 Task: Font style For heading Use Liberation Sans with dark cornflower blue 2 colour & Underline. font size for heading '12 Pt. 'Change the font style of data to Arial Blackand font size to  9 Pt. Change the alignment of both headline & data to  Align right. In the sheet  analysisSalesByMonth_2022
Action: Mouse moved to (94, 148)
Screenshot: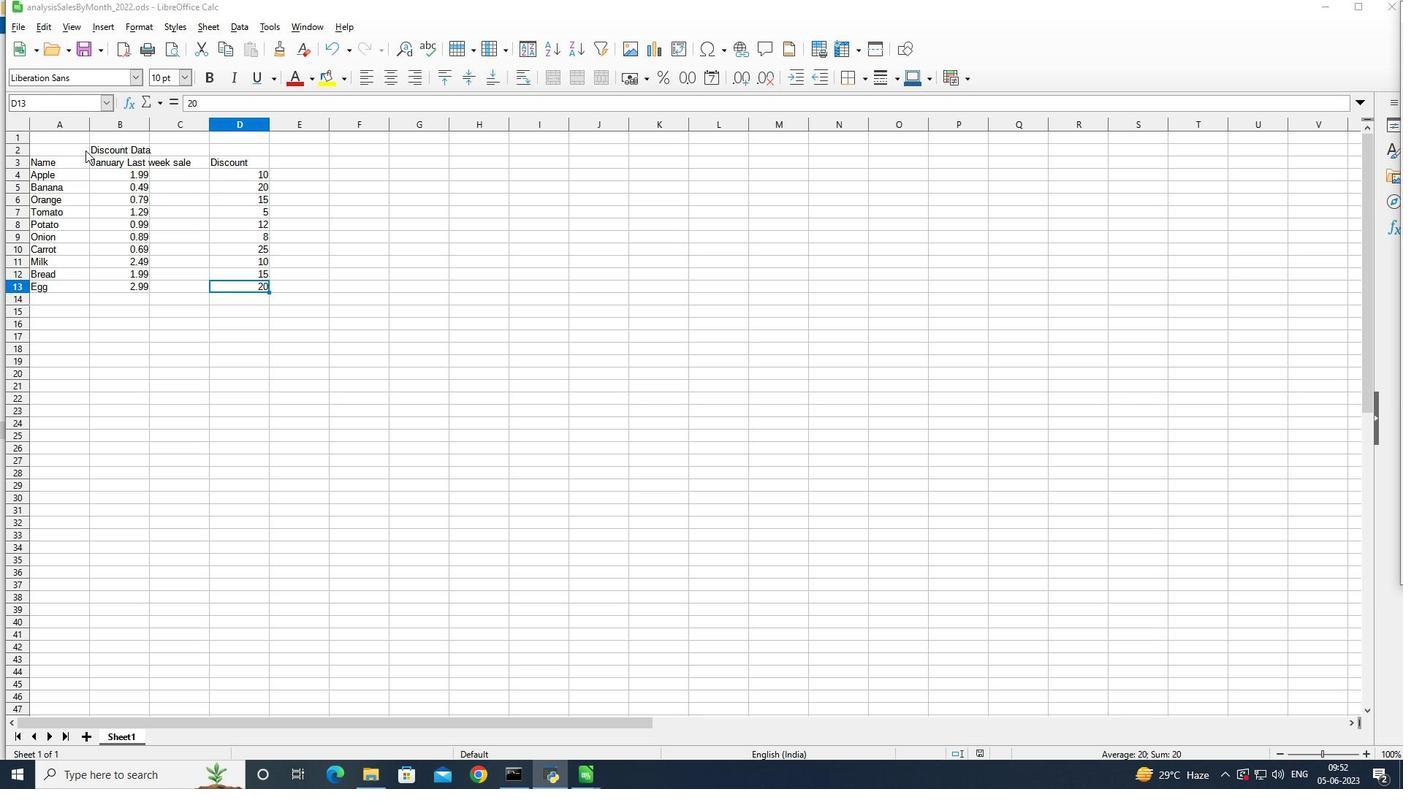 
Action: Mouse pressed left at (94, 148)
Screenshot: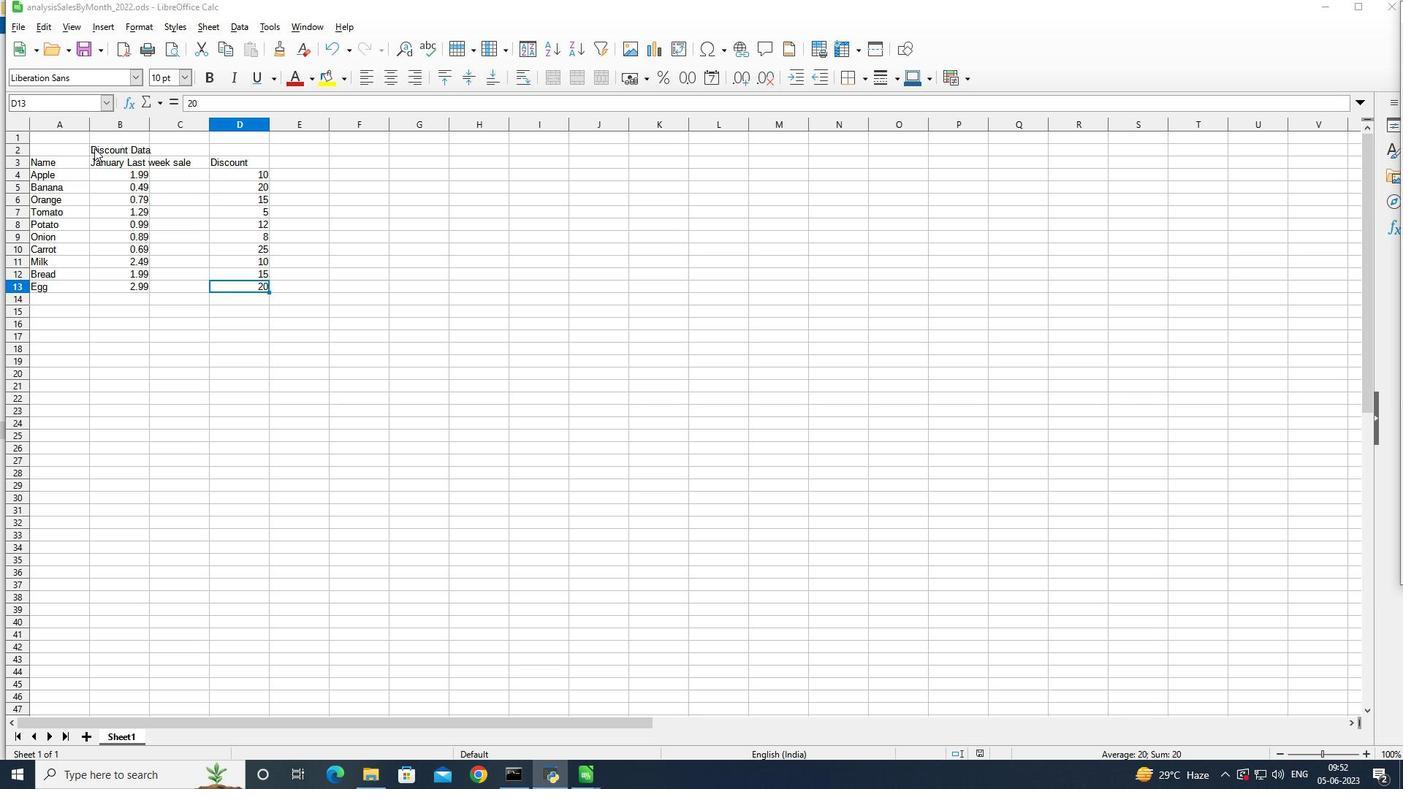 
Action: Mouse pressed left at (94, 148)
Screenshot: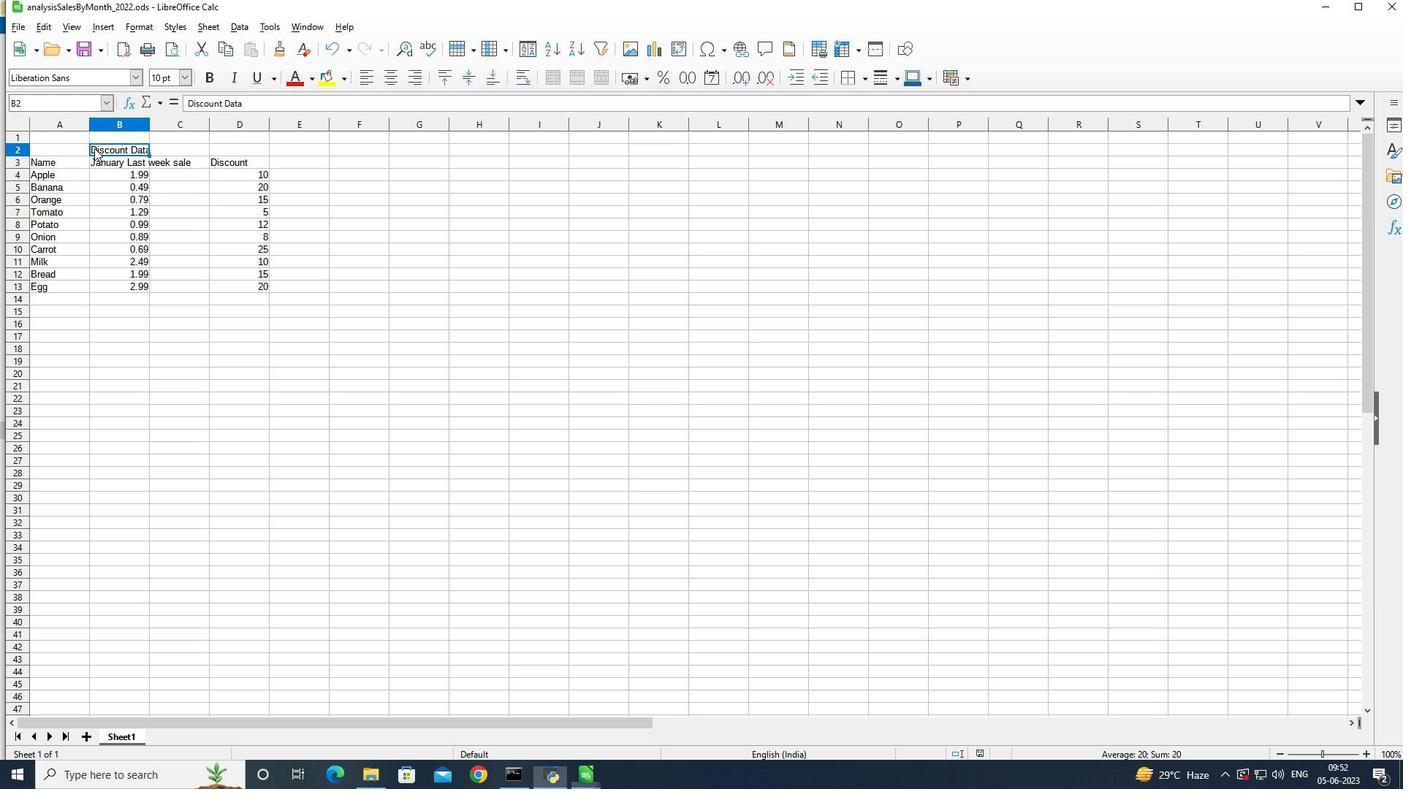
Action: Mouse pressed left at (94, 148)
Screenshot: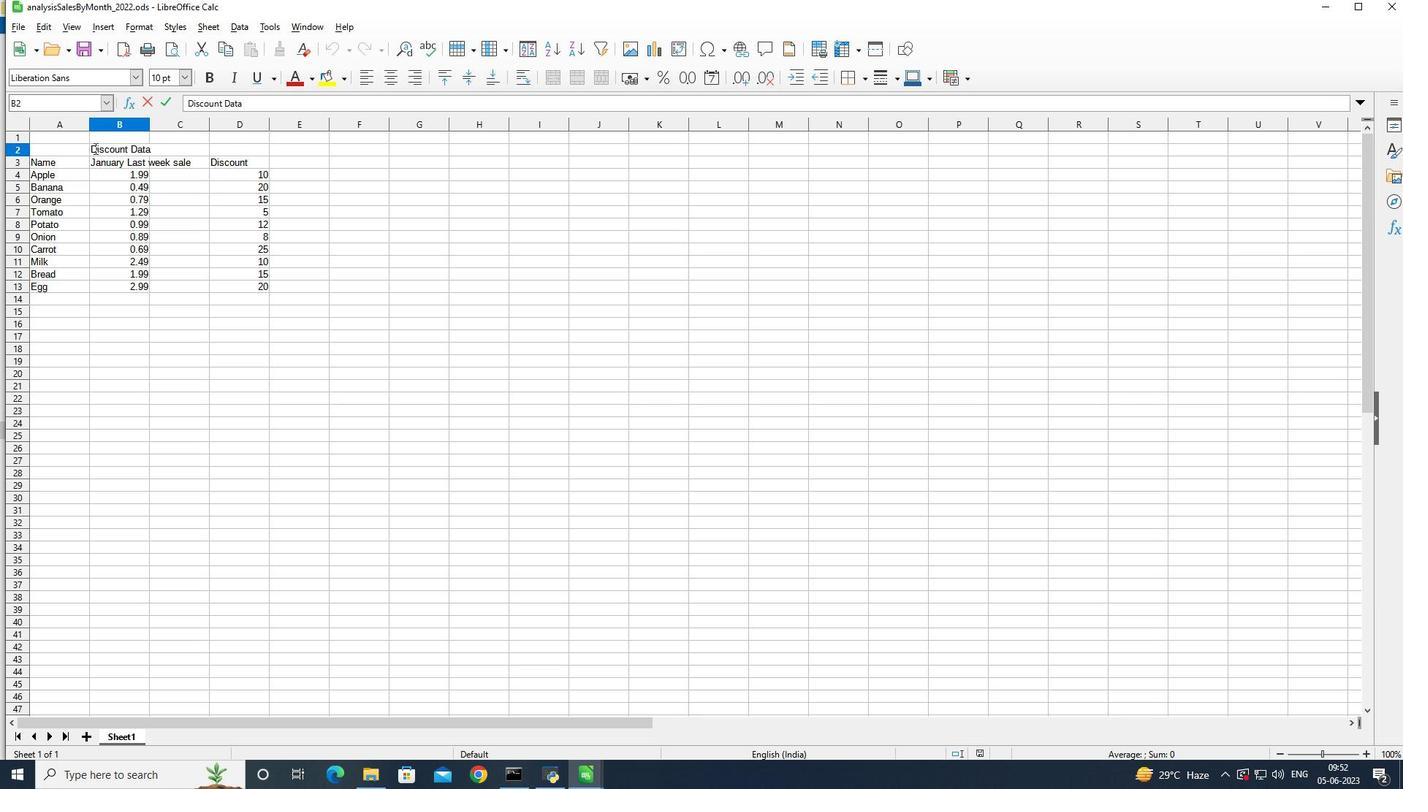 
Action: Mouse pressed left at (94, 148)
Screenshot: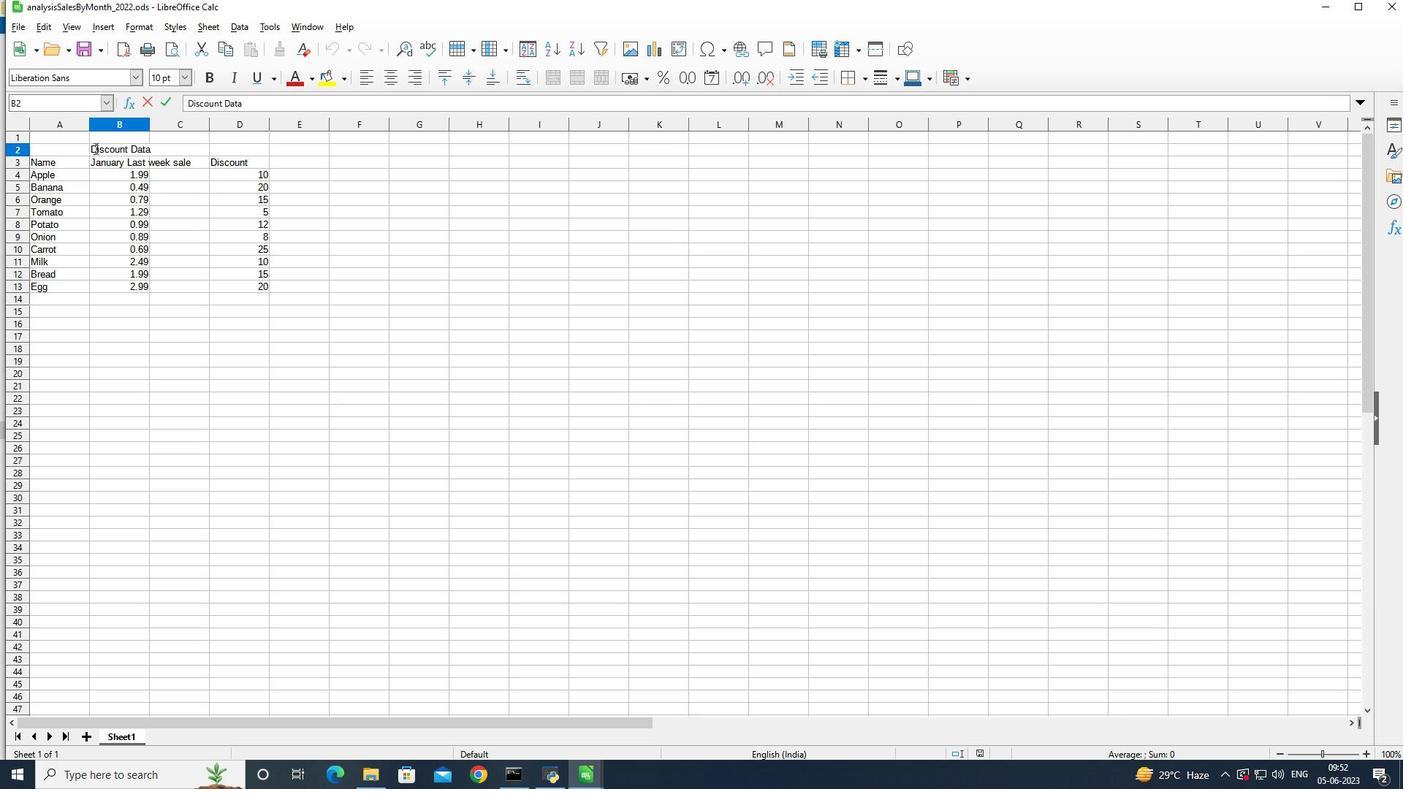 
Action: Mouse pressed left at (94, 148)
Screenshot: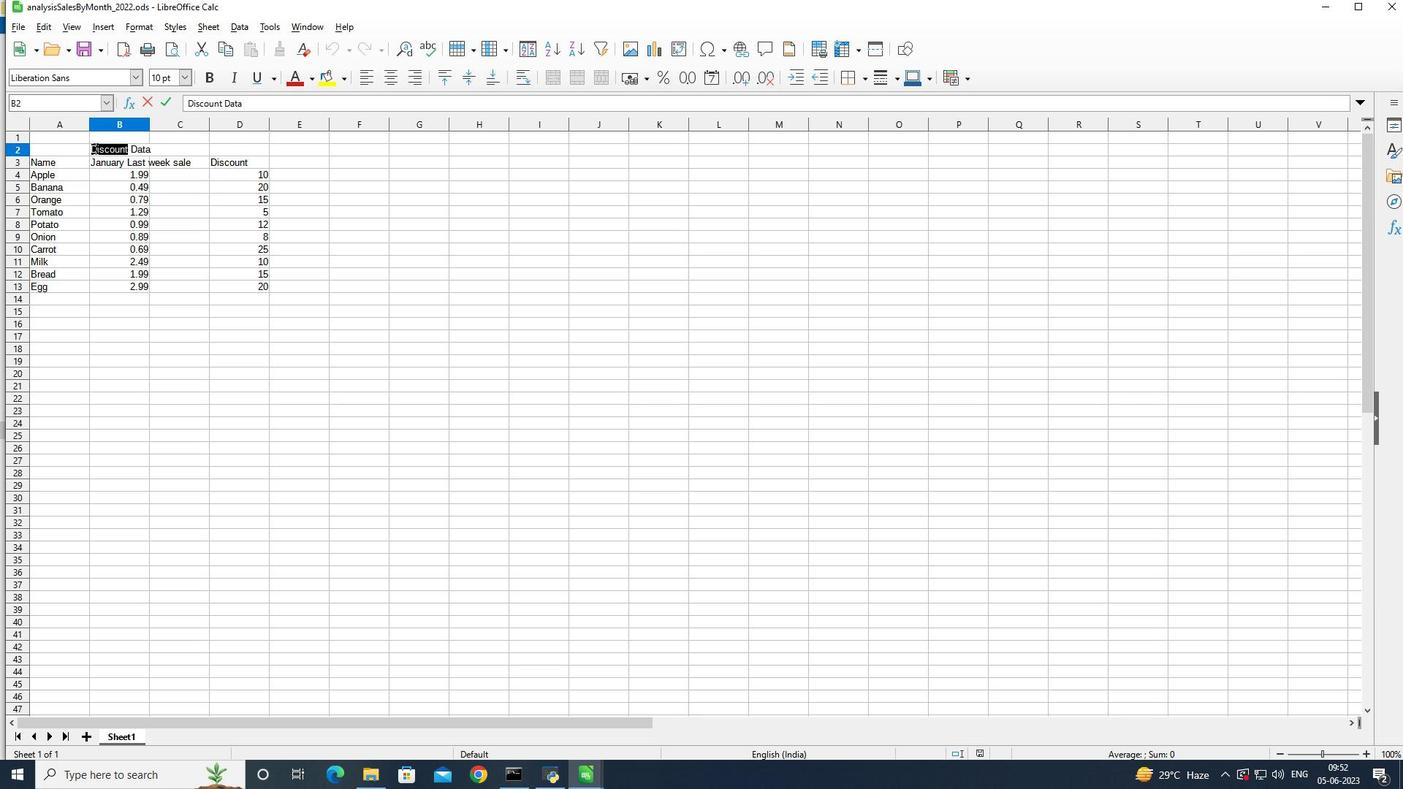 
Action: Mouse moved to (82, 80)
Screenshot: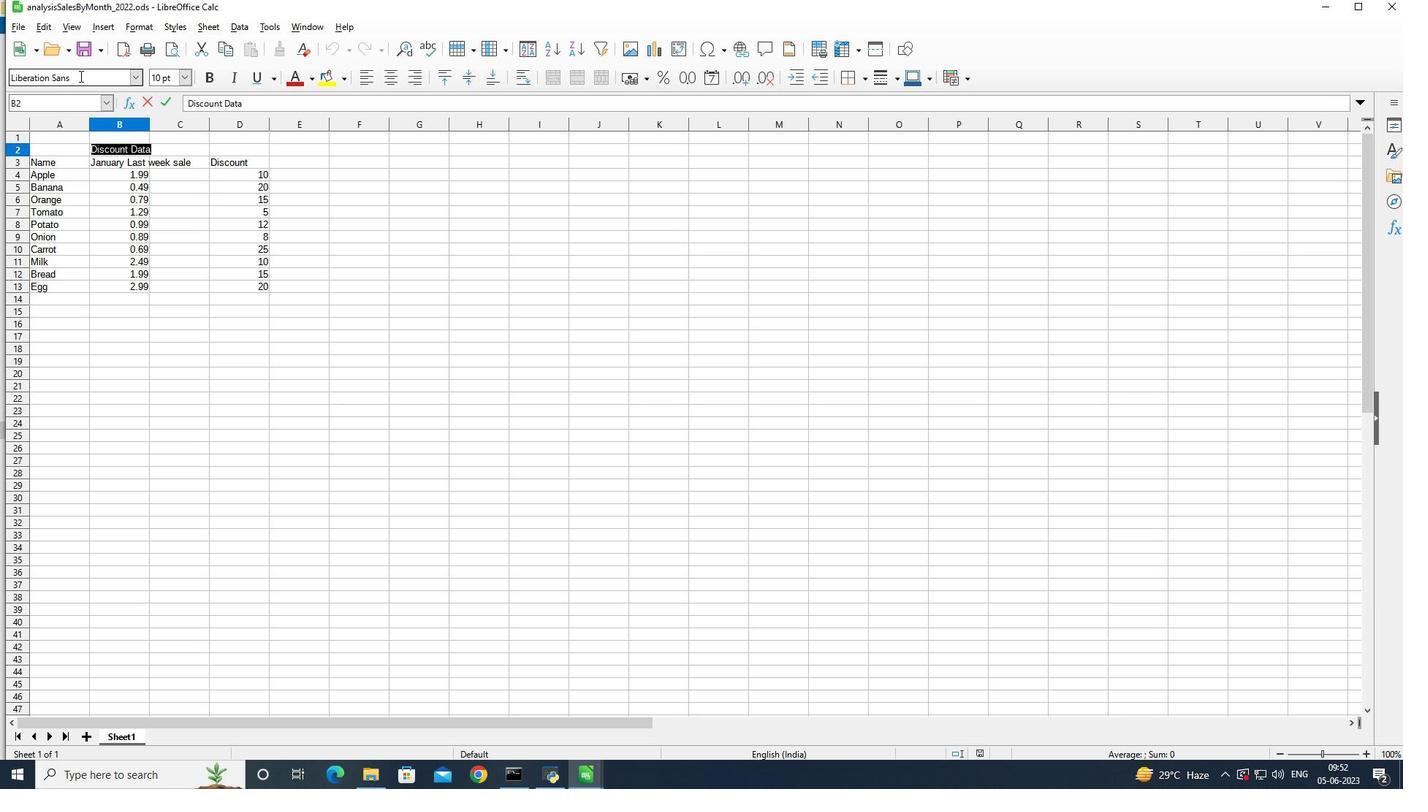
Action: Mouse pressed left at (82, 80)
Screenshot: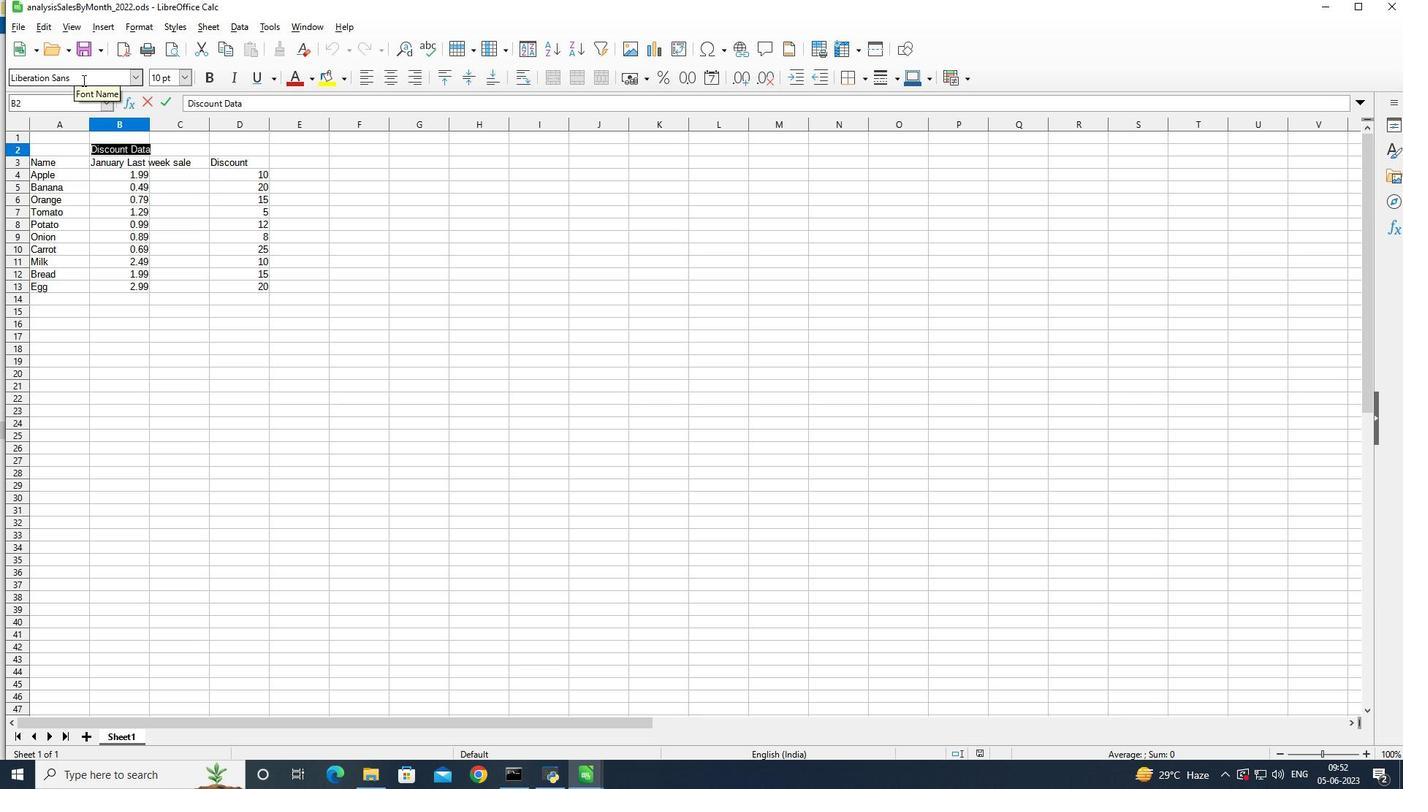 
Action: Key pressed <Key.enter>
Screenshot: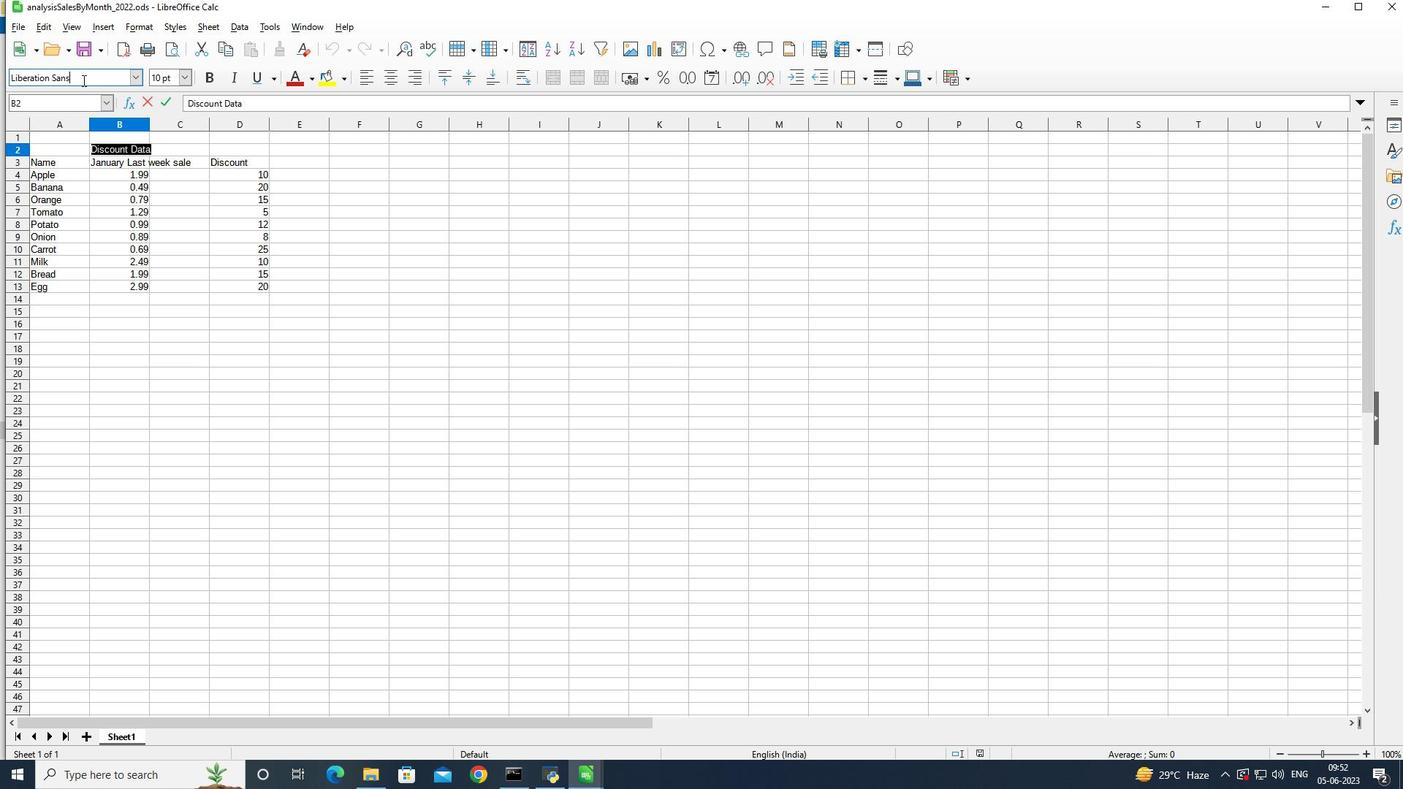 
Action: Mouse moved to (309, 74)
Screenshot: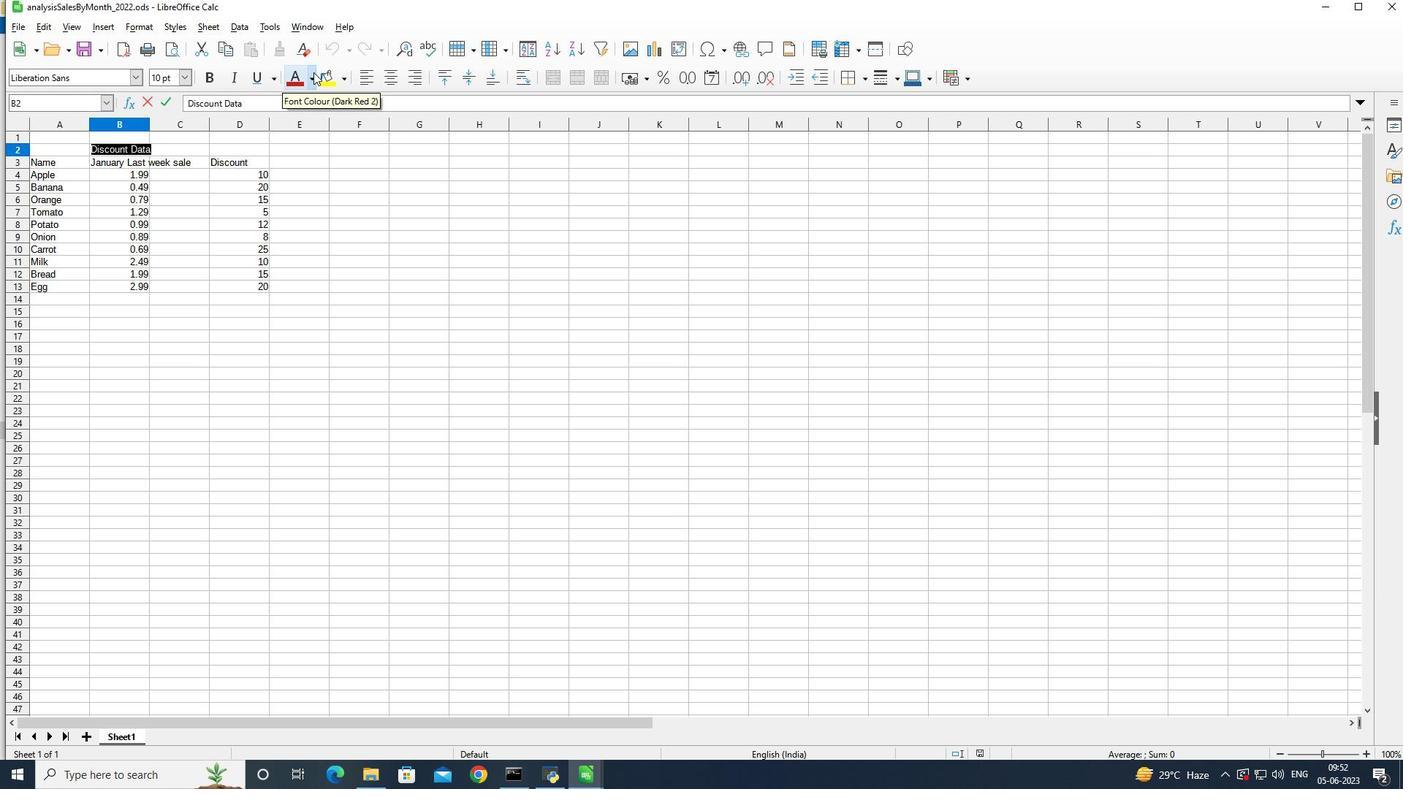 
Action: Mouse pressed left at (309, 74)
Screenshot: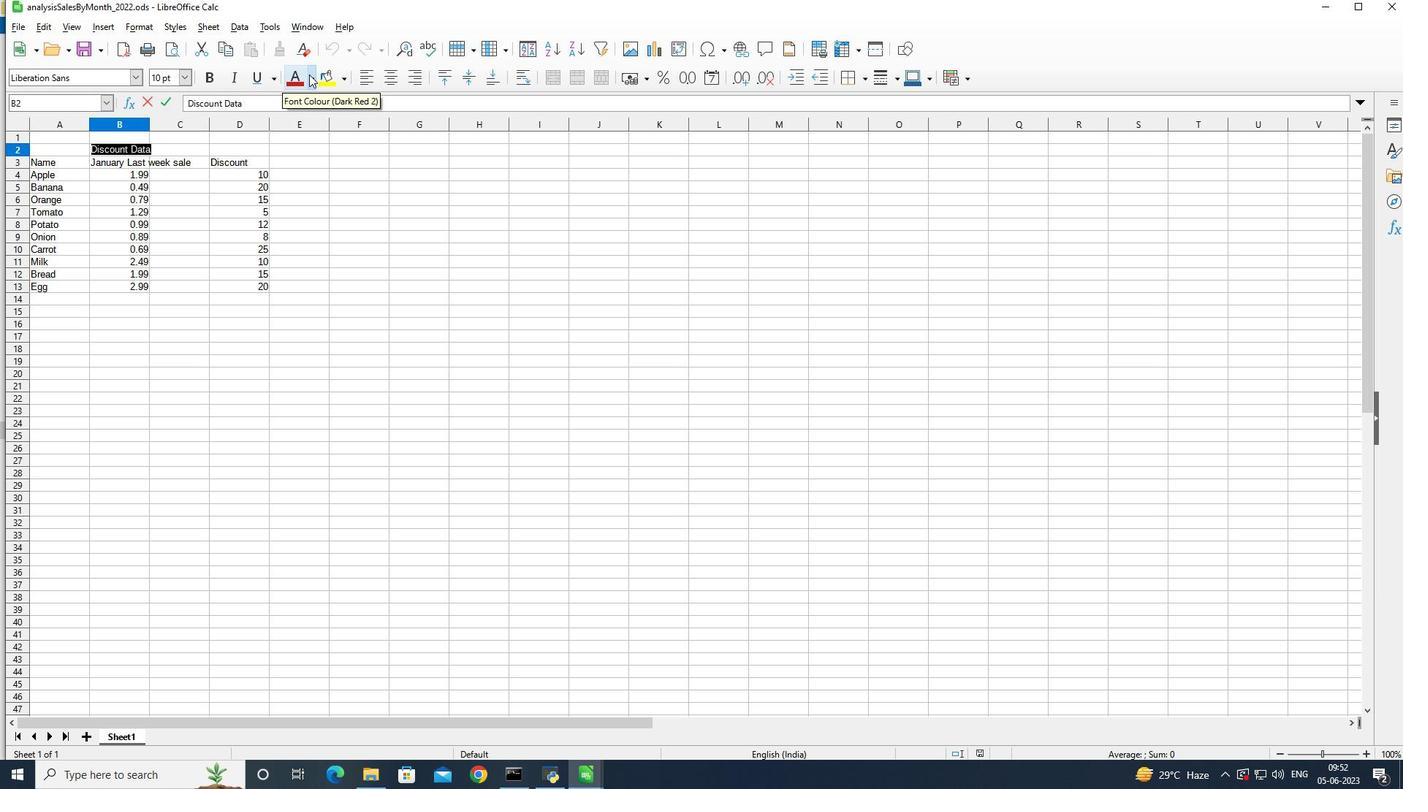 
Action: Mouse moved to (329, 353)
Screenshot: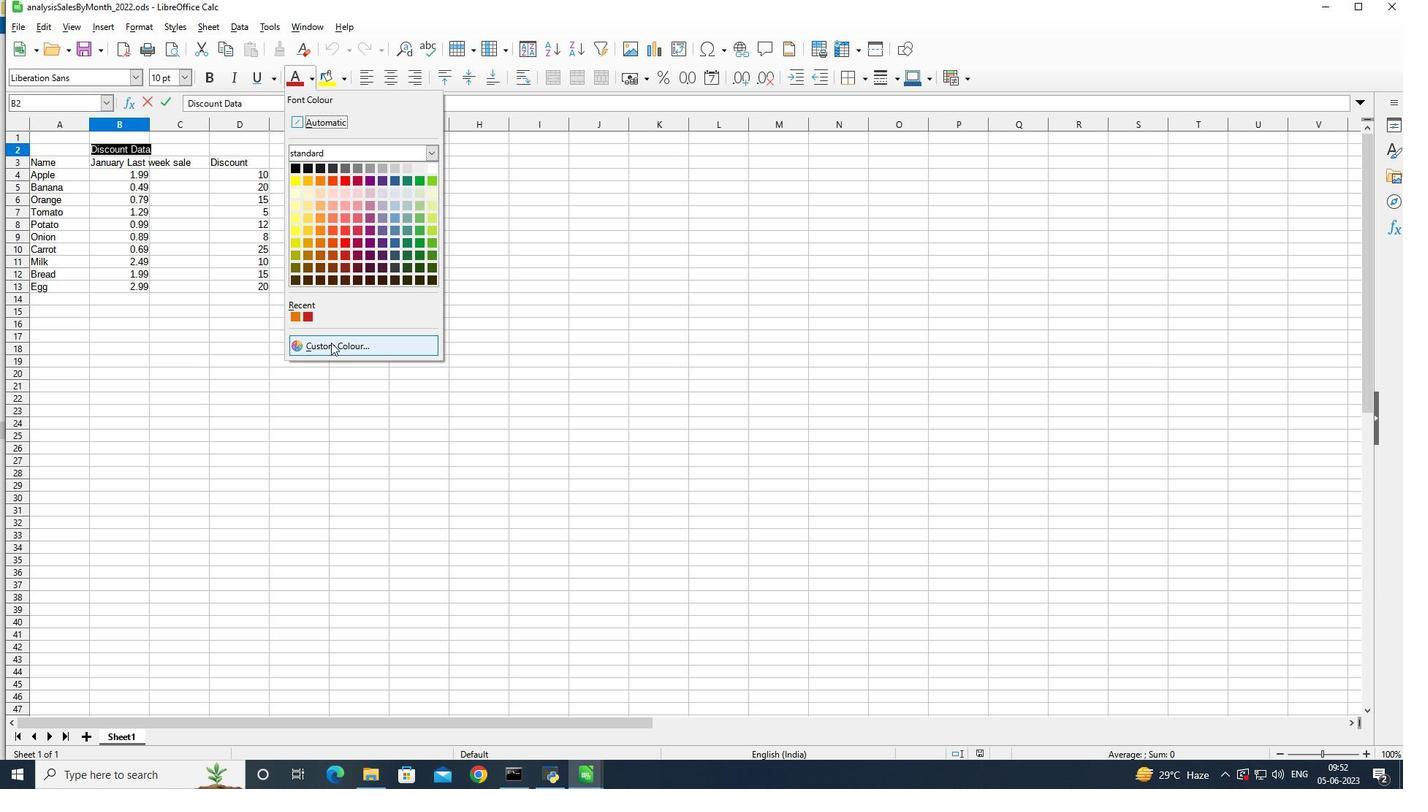 
Action: Mouse pressed left at (329, 353)
Screenshot: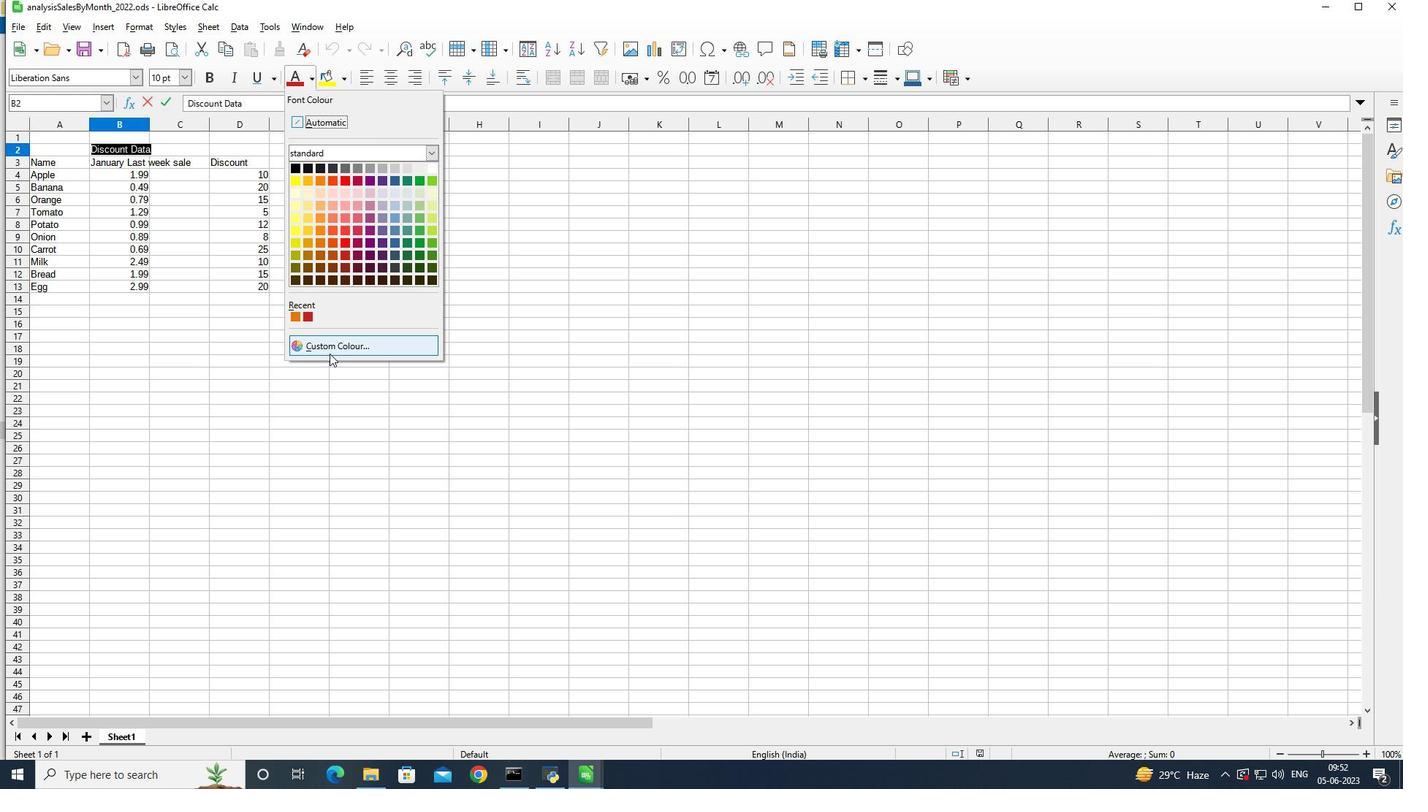 
Action: Mouse moved to (851, 324)
Screenshot: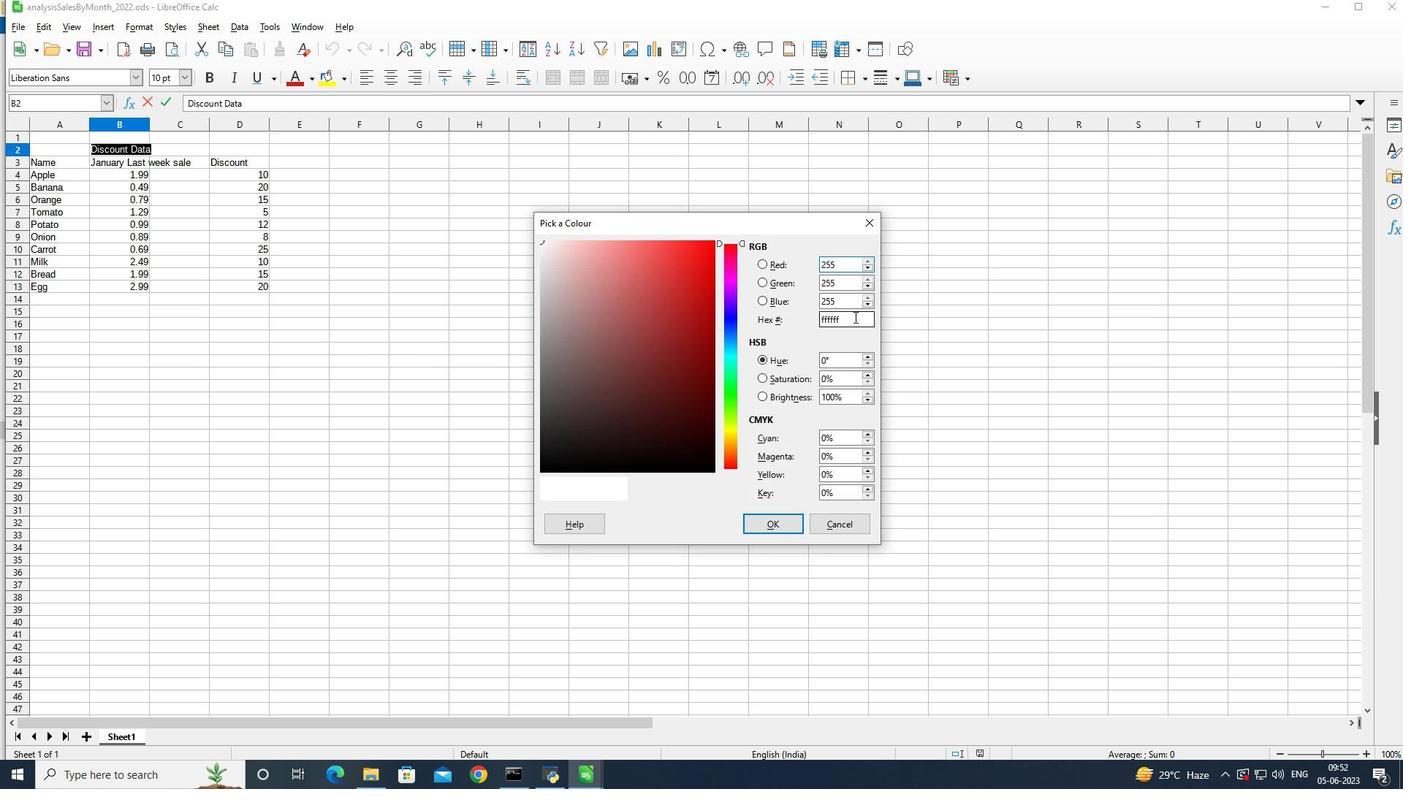 
Action: Mouse pressed left at (851, 324)
Screenshot: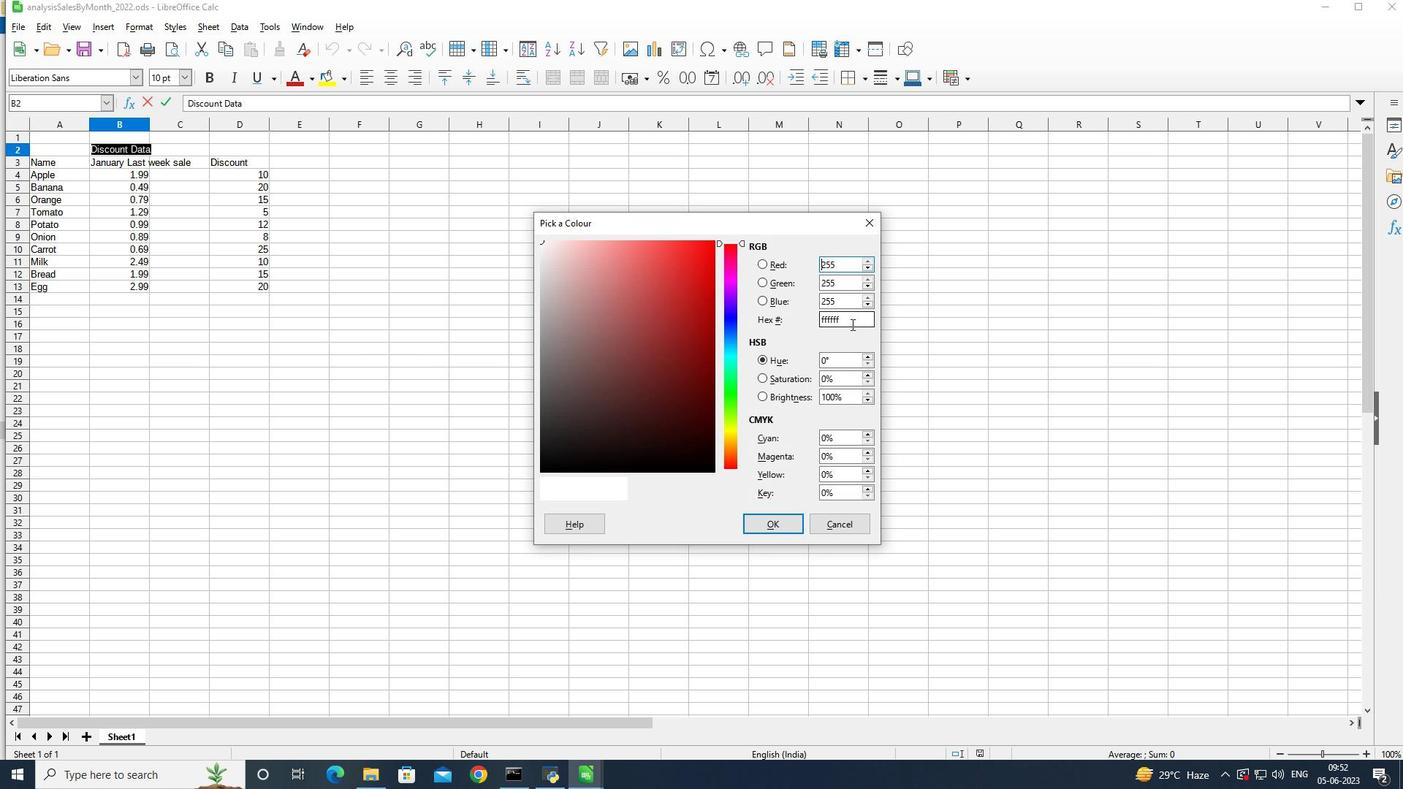 
Action: Key pressed <Key.backspace><Key.backspace><Key.backspace><Key.backspace><Key.backspace><Key.backspace><Key.backspace><Key.backspace><Key.backspace>
Screenshot: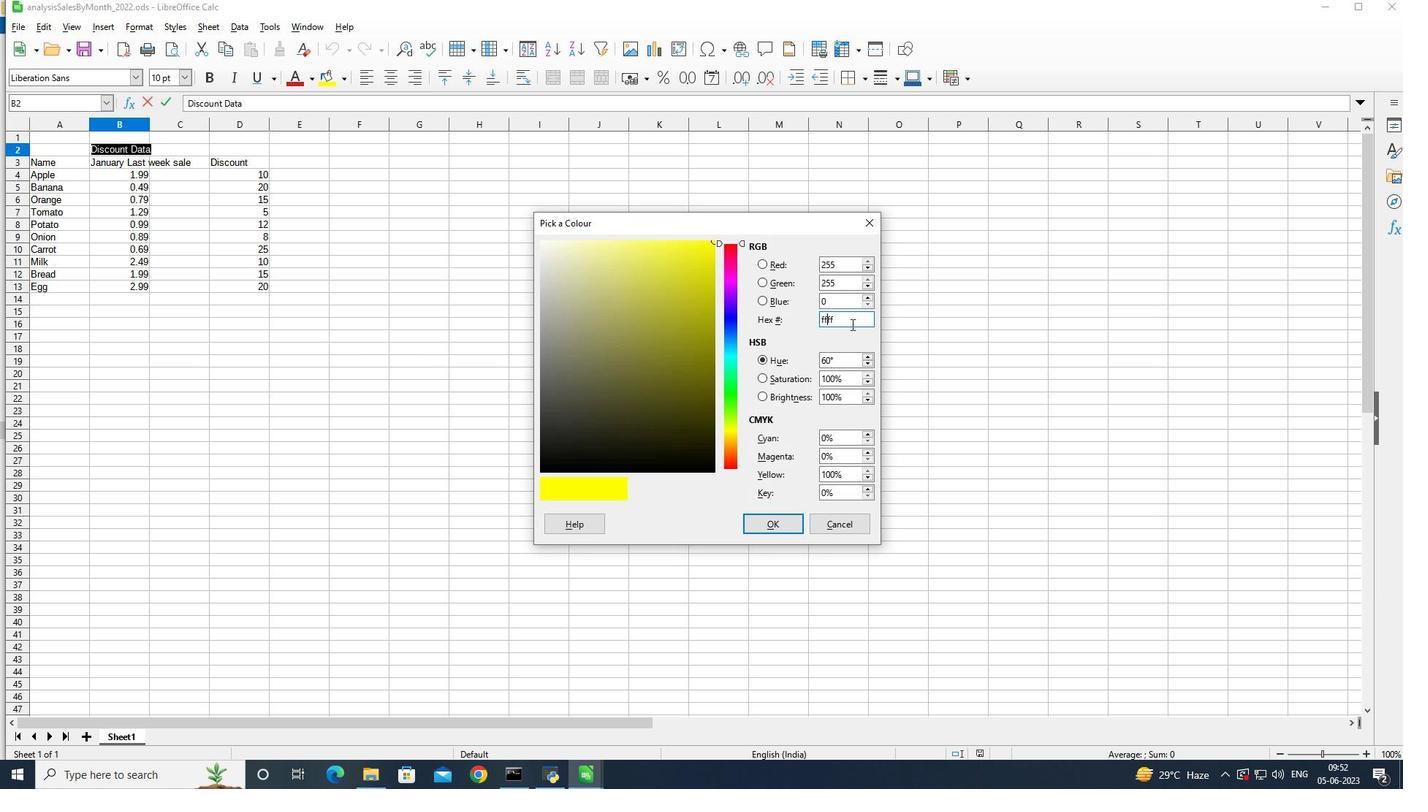 
Action: Mouse moved to (847, 324)
Screenshot: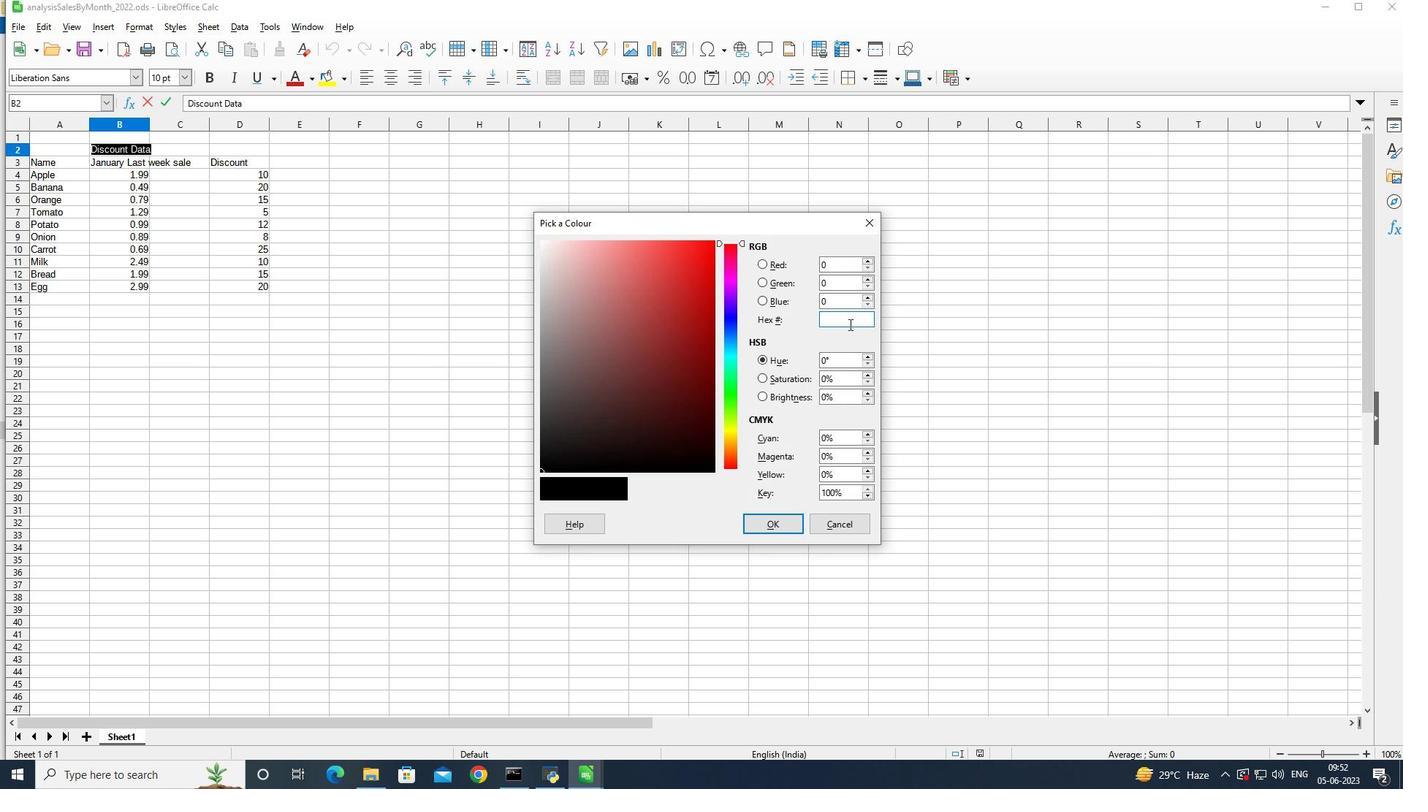 
Action: Key pressed a4c2f4
Screenshot: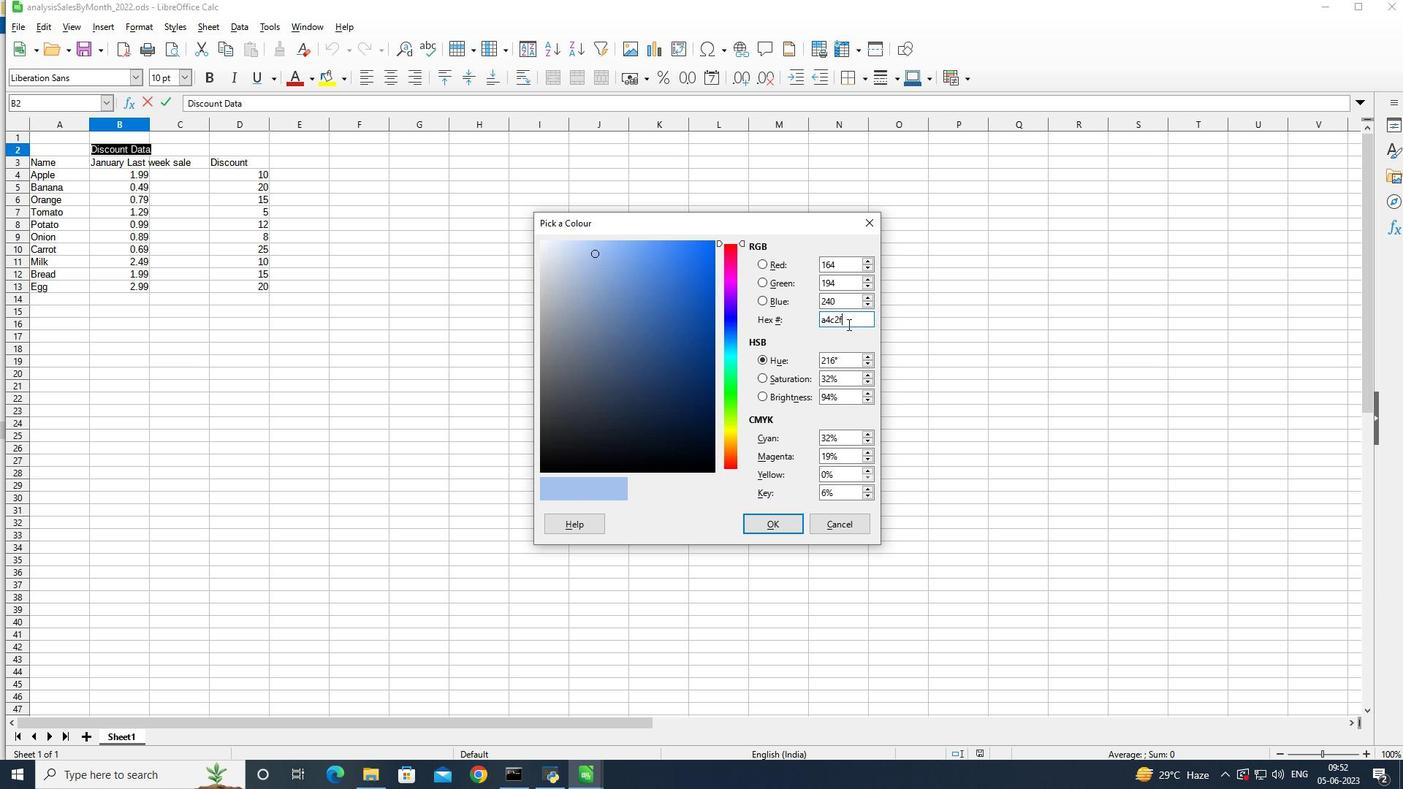 
Action: Mouse moved to (774, 525)
Screenshot: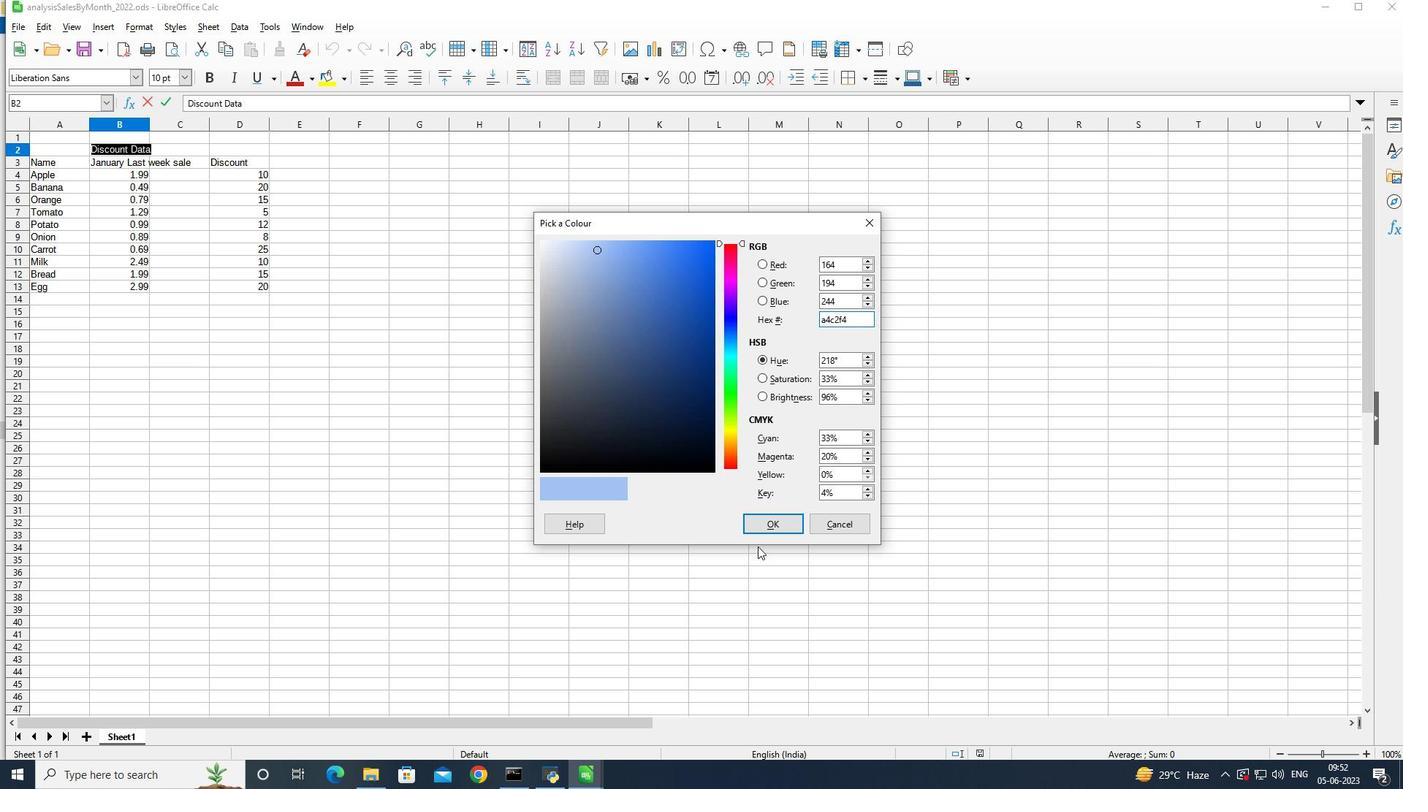 
Action: Mouse pressed left at (774, 525)
Screenshot: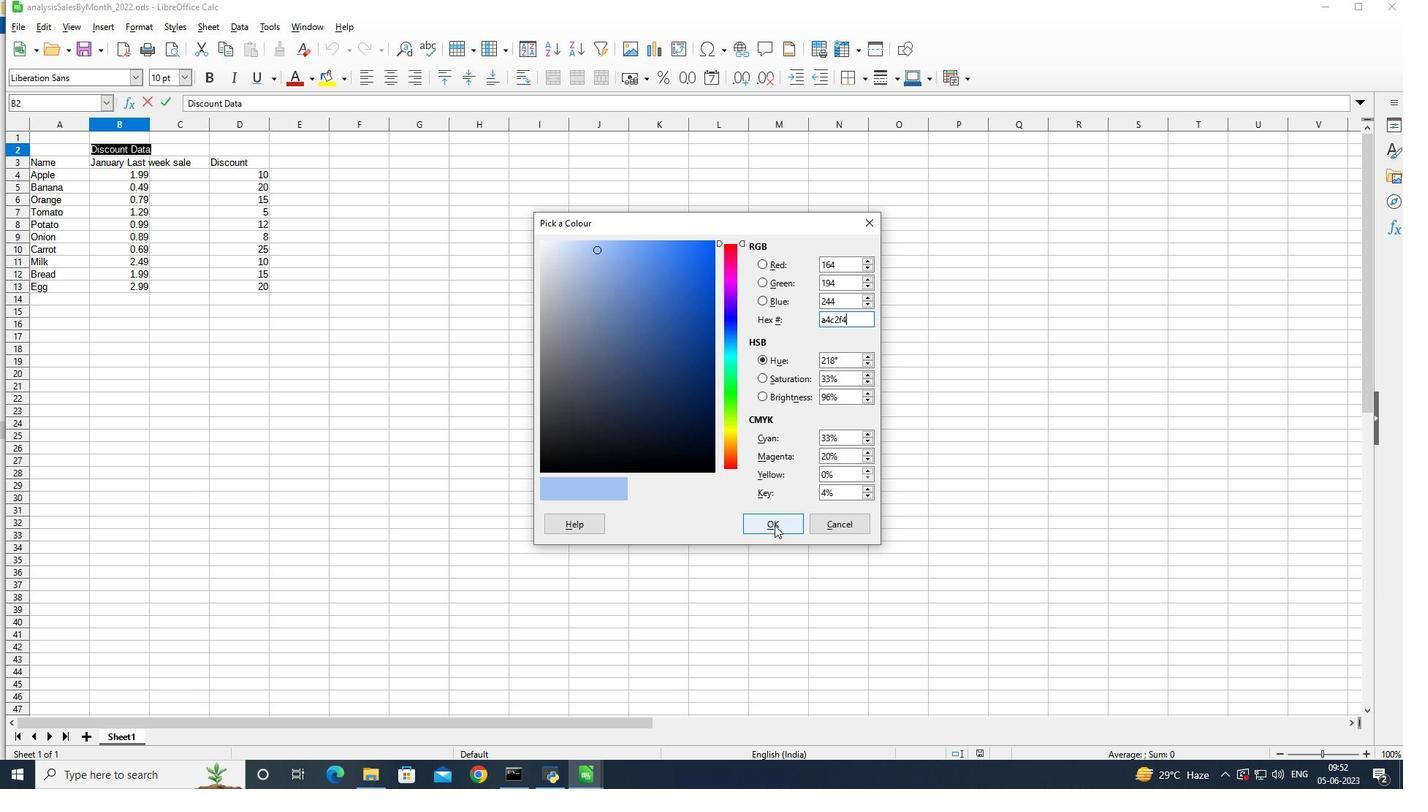 
Action: Mouse moved to (260, 78)
Screenshot: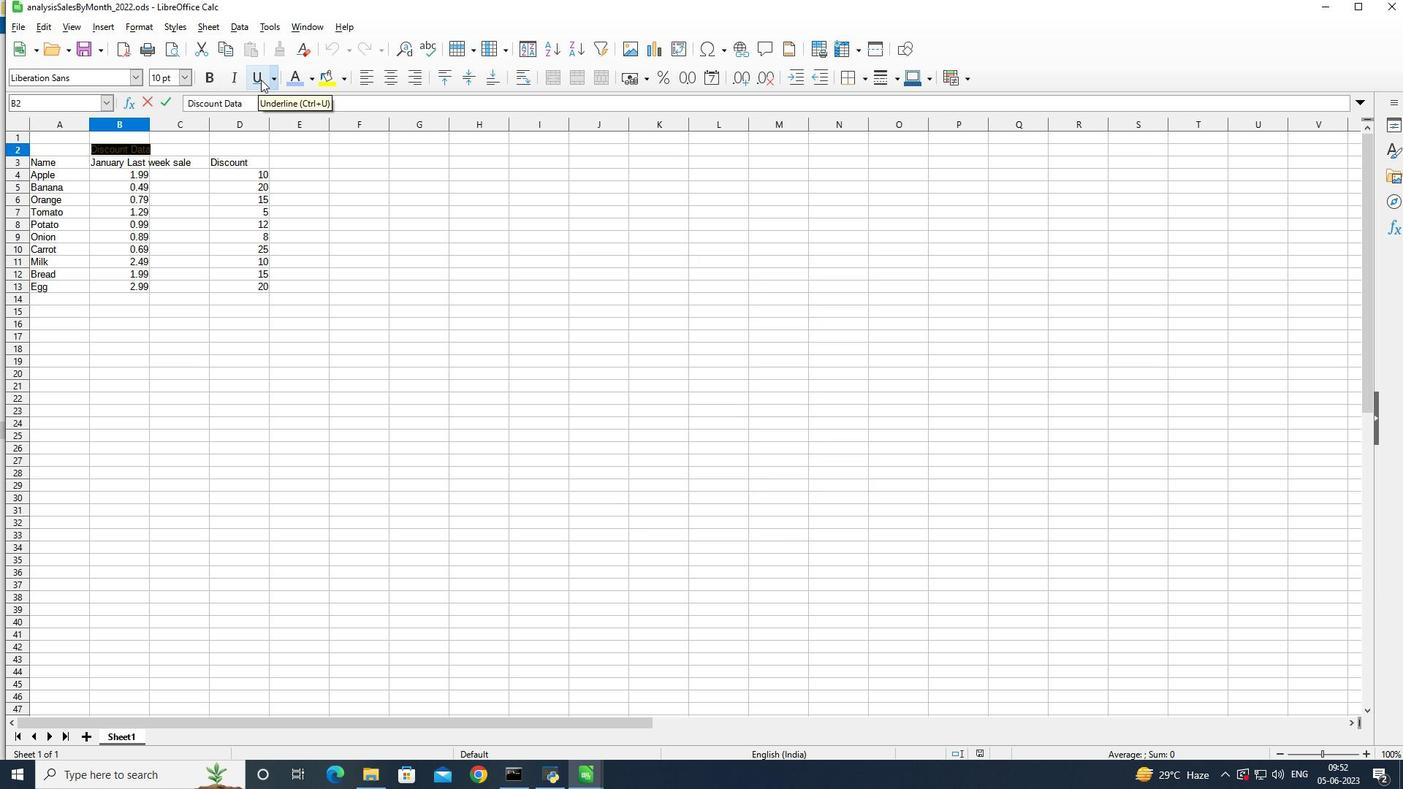 
Action: Mouse pressed left at (260, 78)
Screenshot: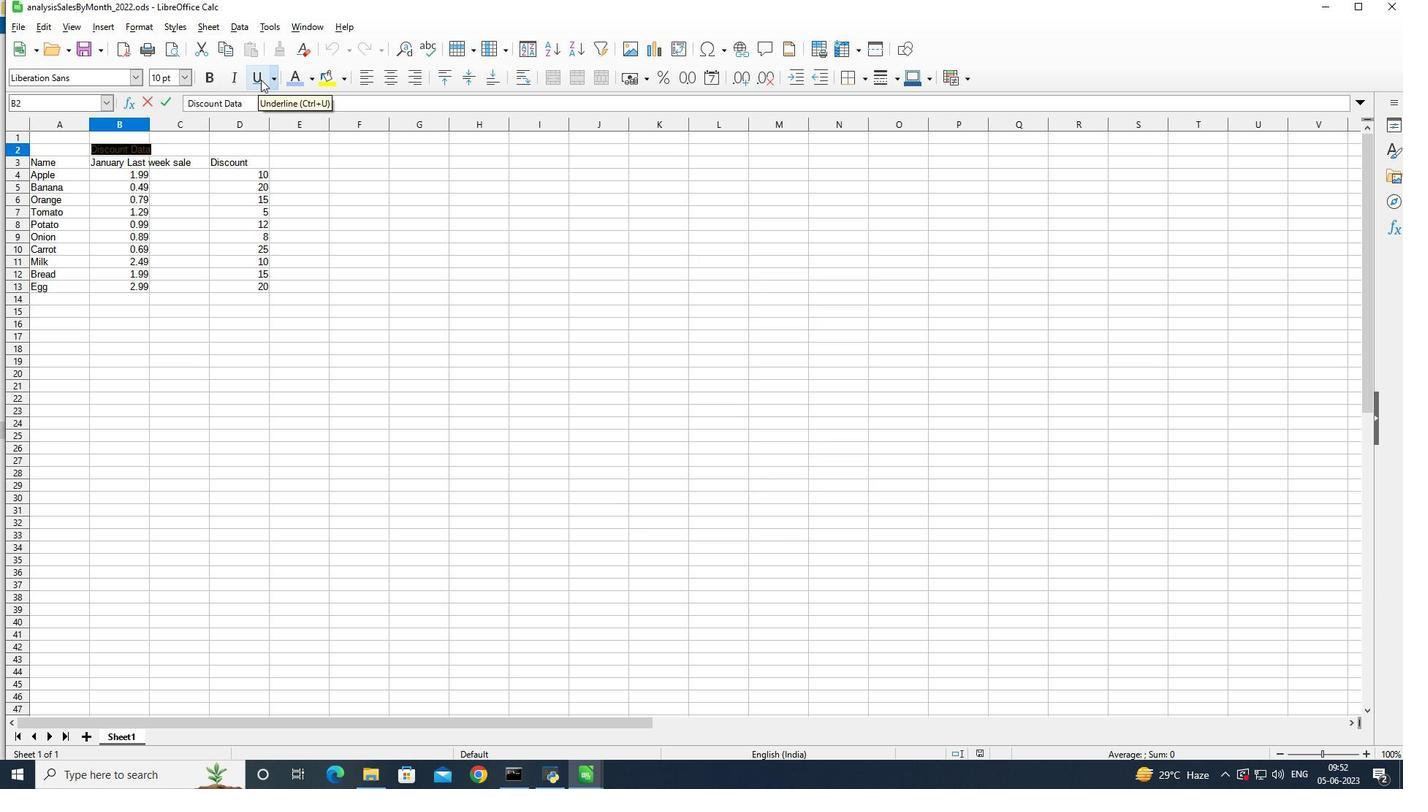 
Action: Mouse moved to (182, 77)
Screenshot: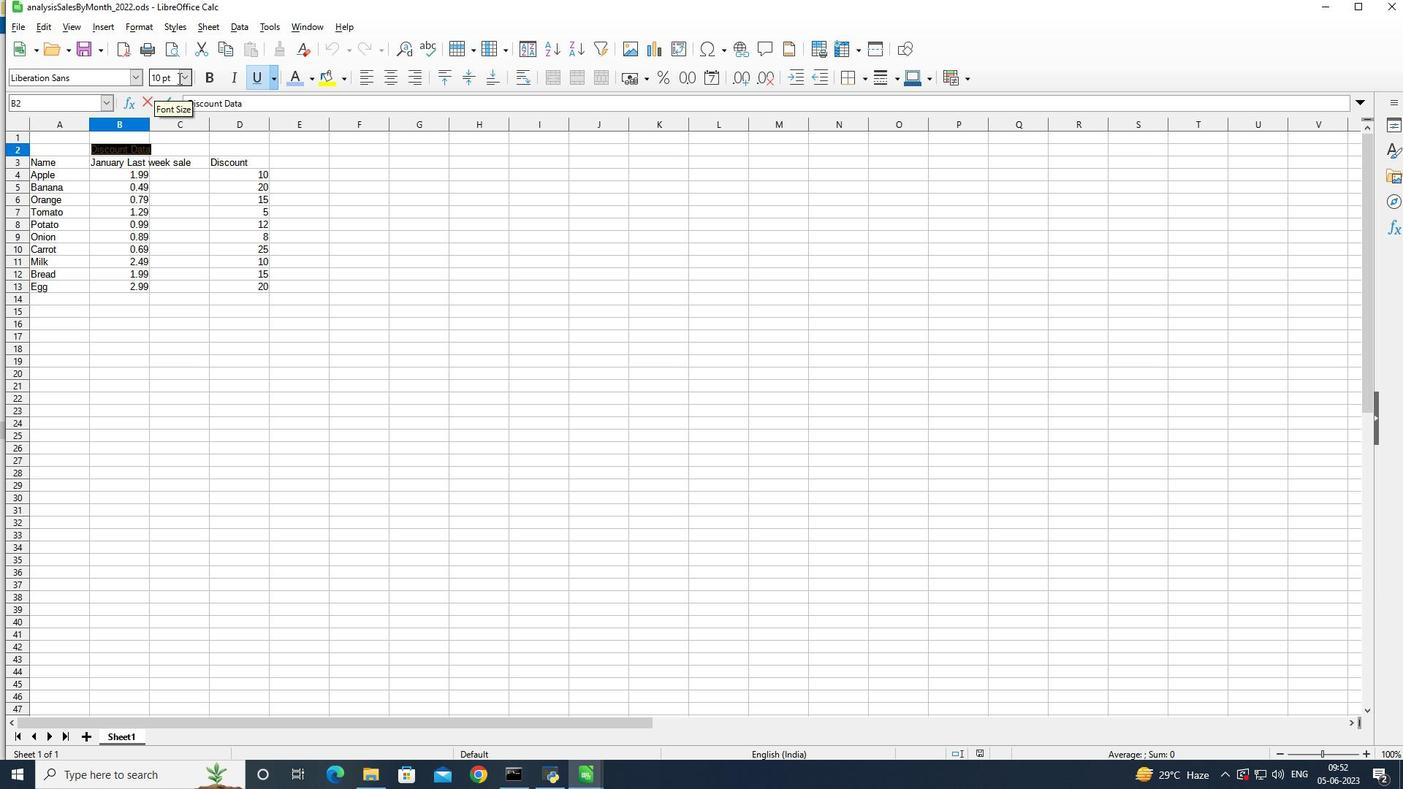 
Action: Mouse pressed left at (182, 77)
Screenshot: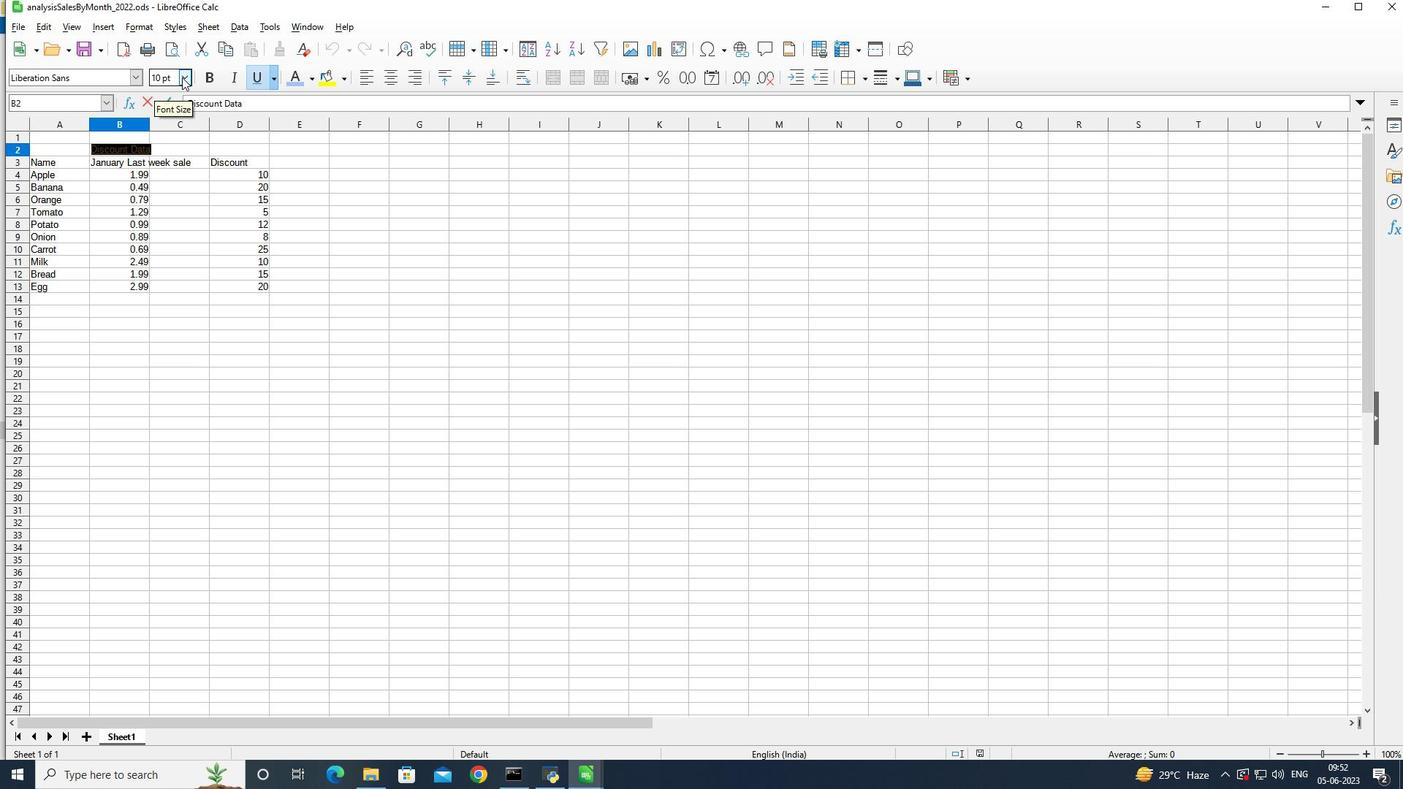 
Action: Mouse moved to (160, 179)
Screenshot: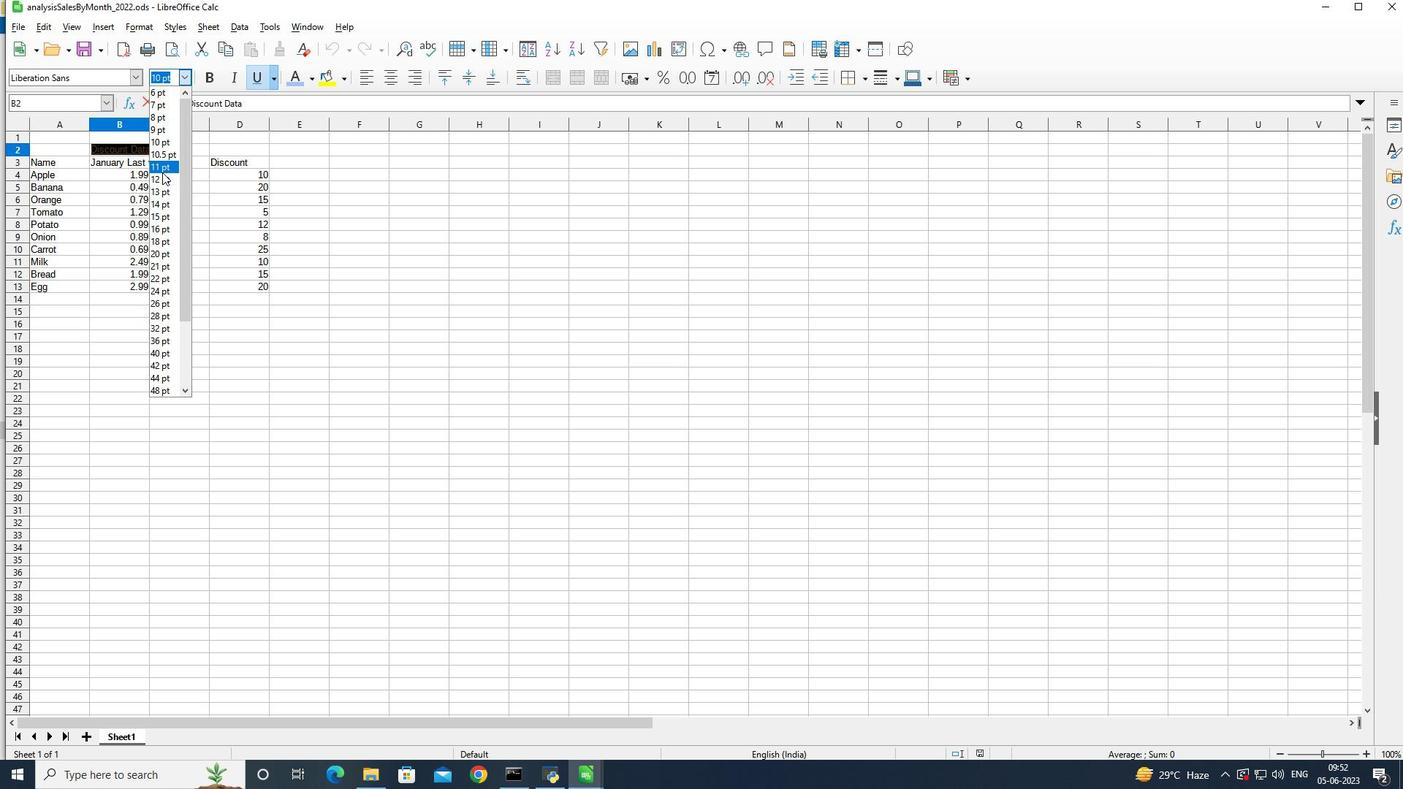 
Action: Mouse pressed left at (160, 179)
Screenshot: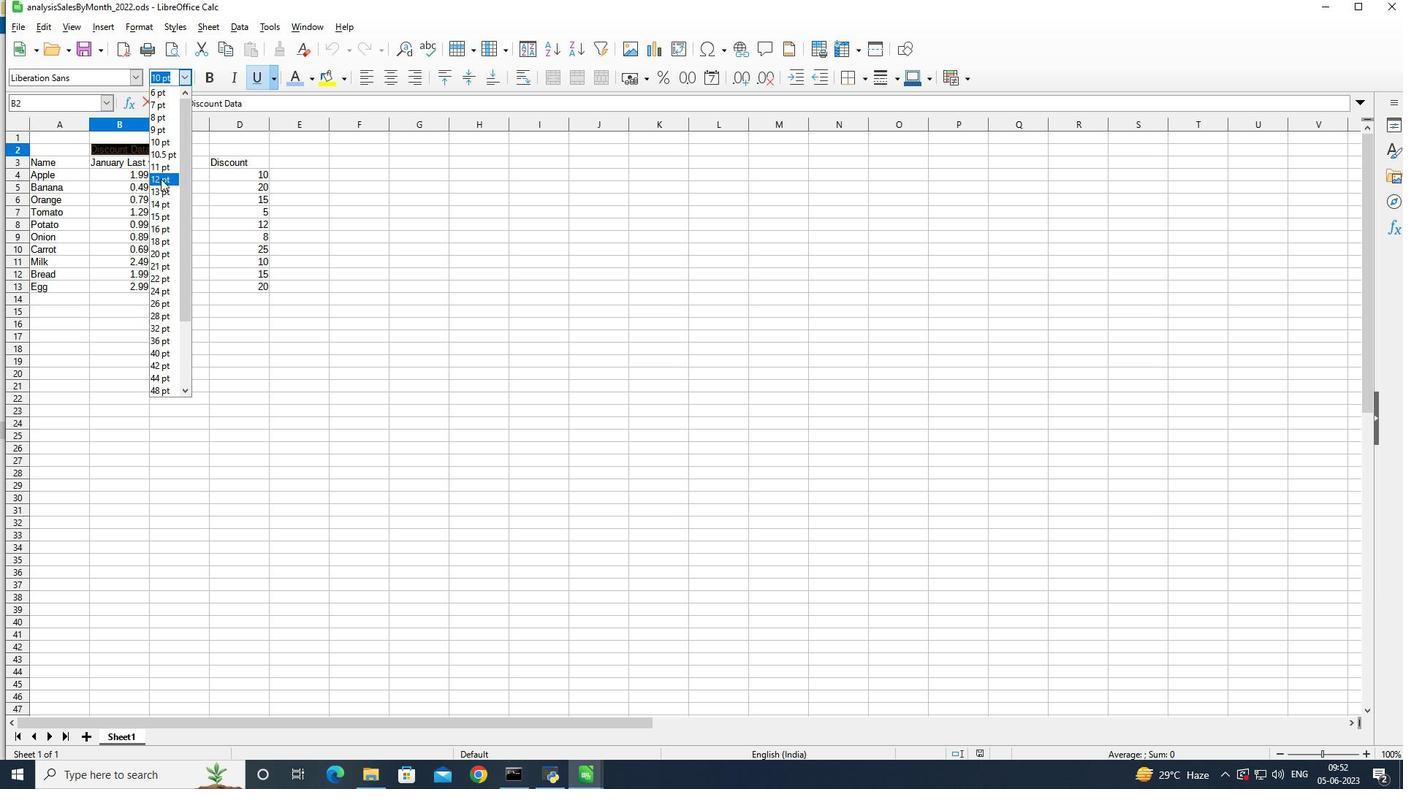 
Action: Mouse moved to (28, 160)
Screenshot: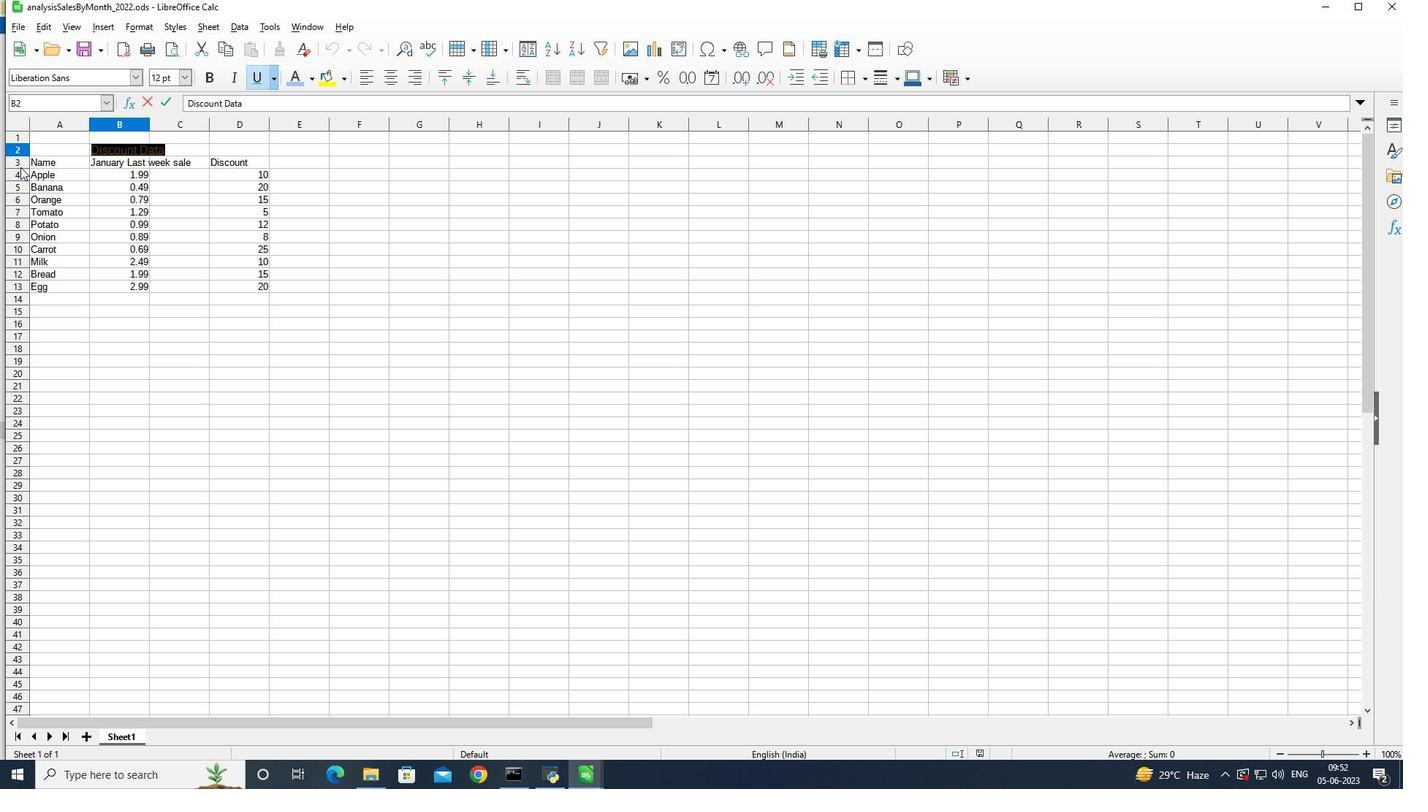 
Action: Mouse pressed left at (28, 160)
Screenshot: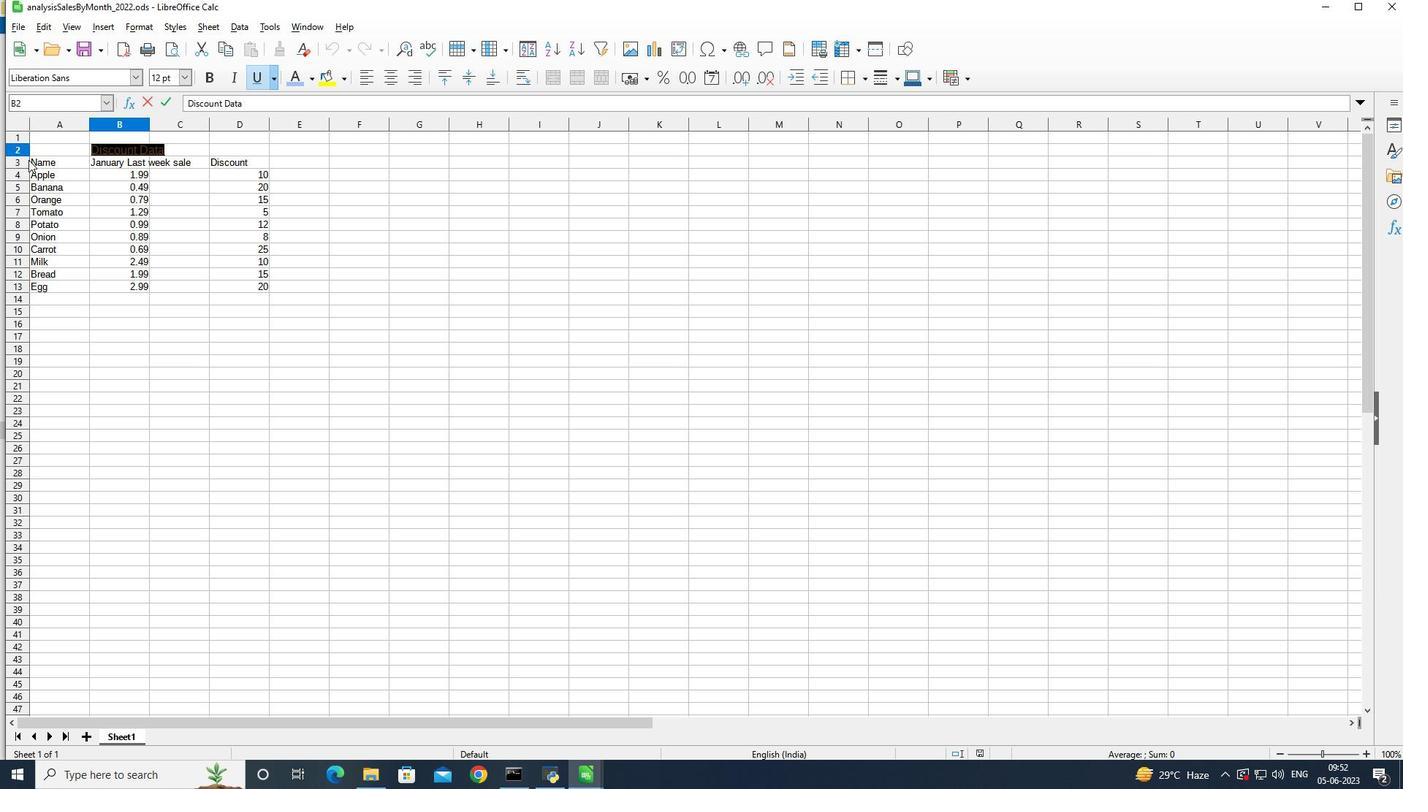
Action: Mouse moved to (196, 322)
Screenshot: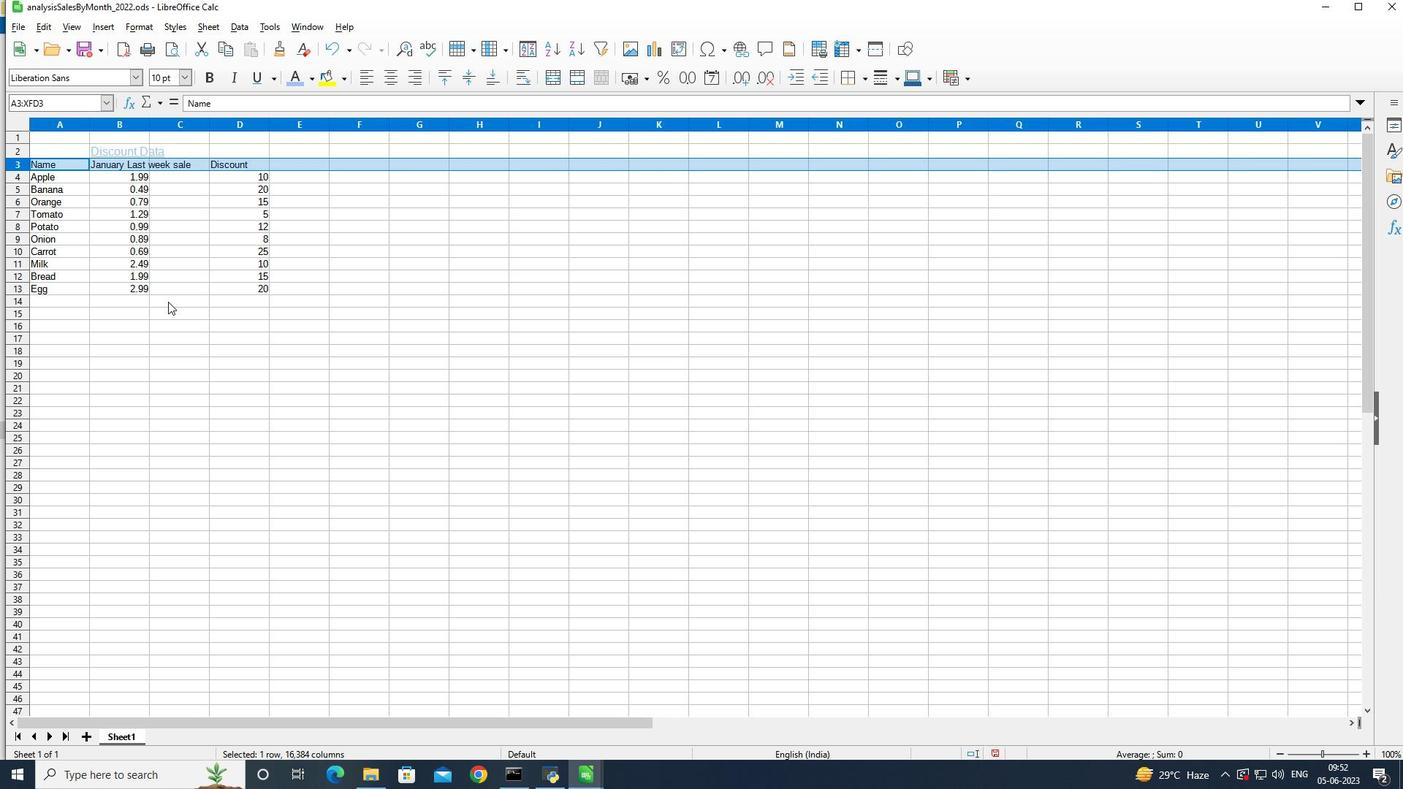 
Action: Mouse pressed left at (196, 322)
Screenshot: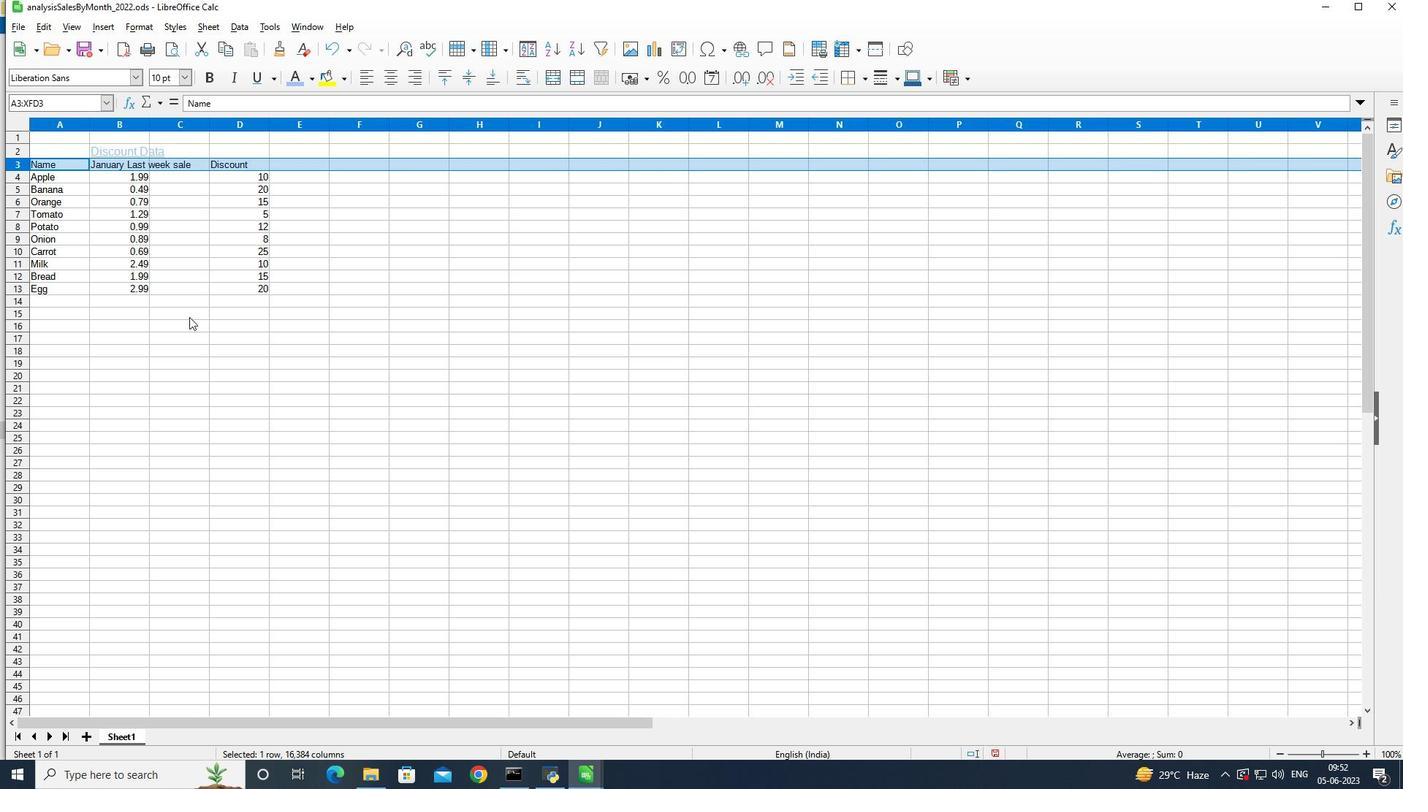 
Action: Mouse moved to (44, 166)
Screenshot: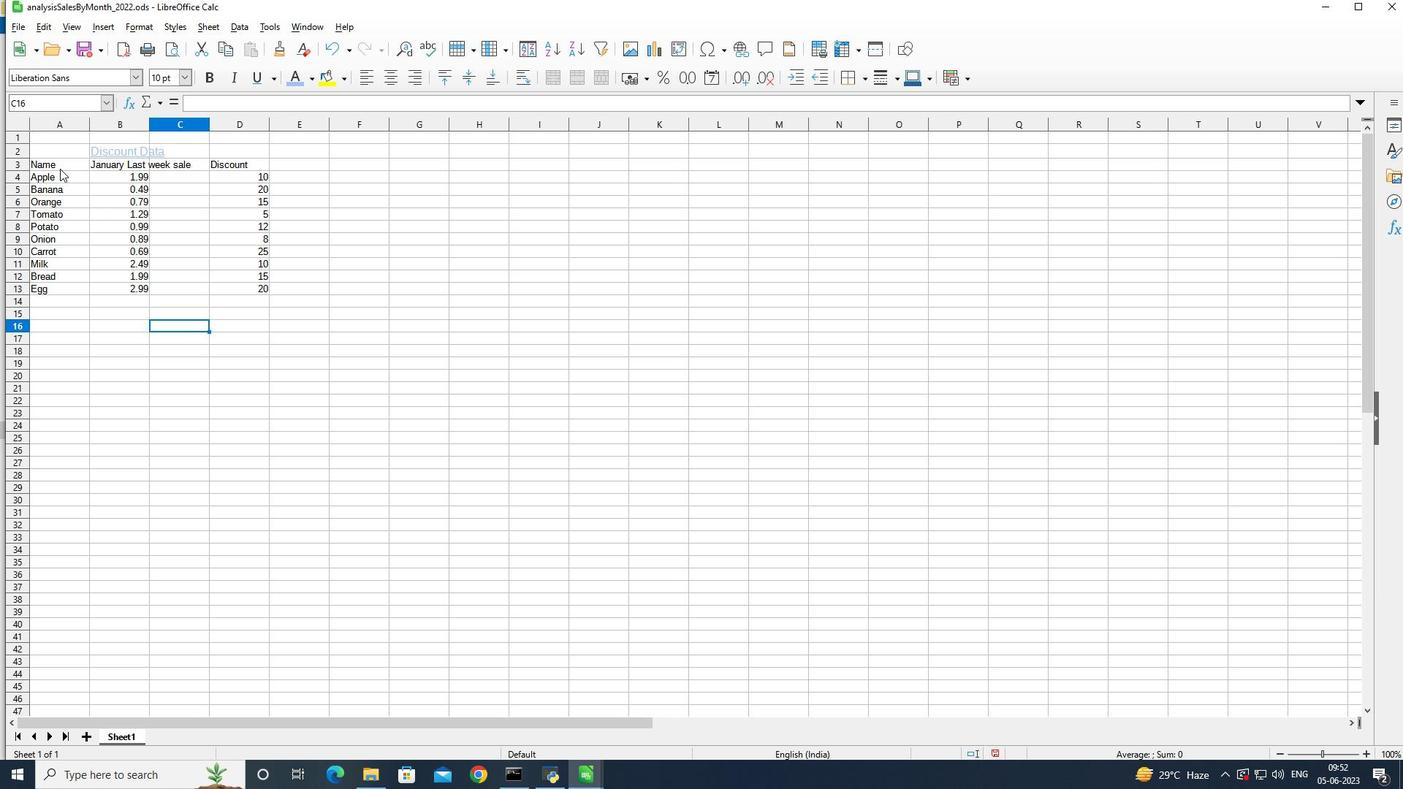 
Action: Mouse pressed left at (44, 166)
Screenshot: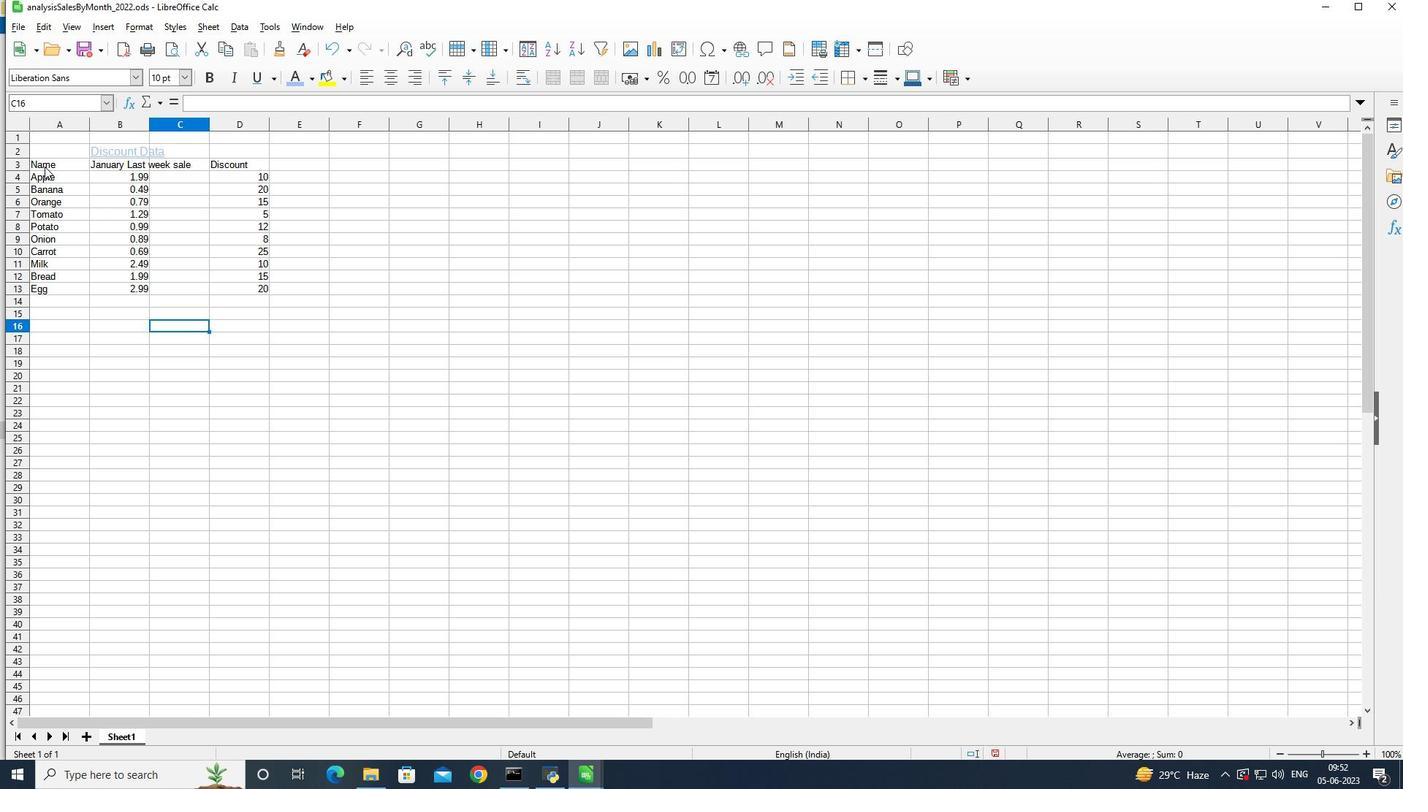 
Action: Mouse moved to (114, 74)
Screenshot: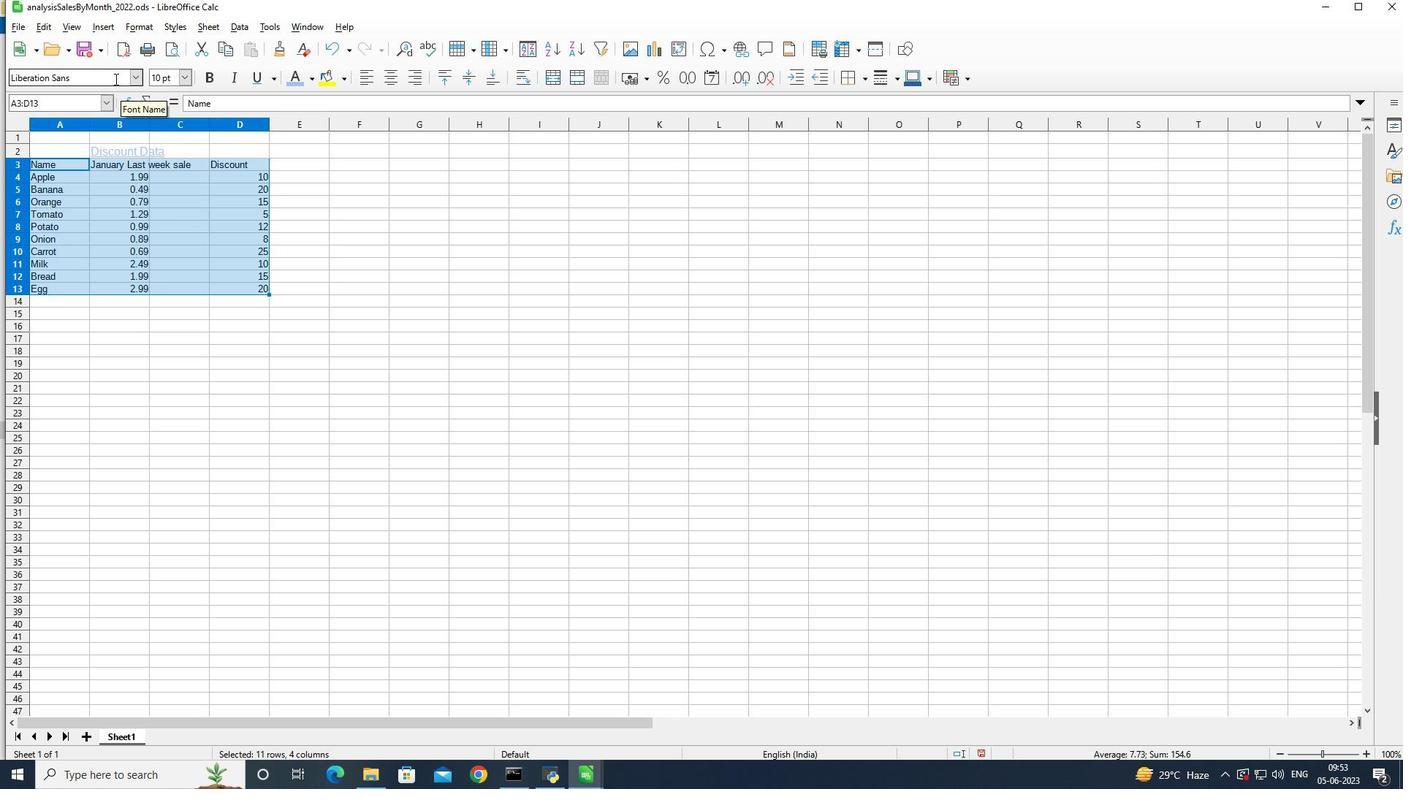 
Action: Mouse pressed left at (114, 74)
Screenshot: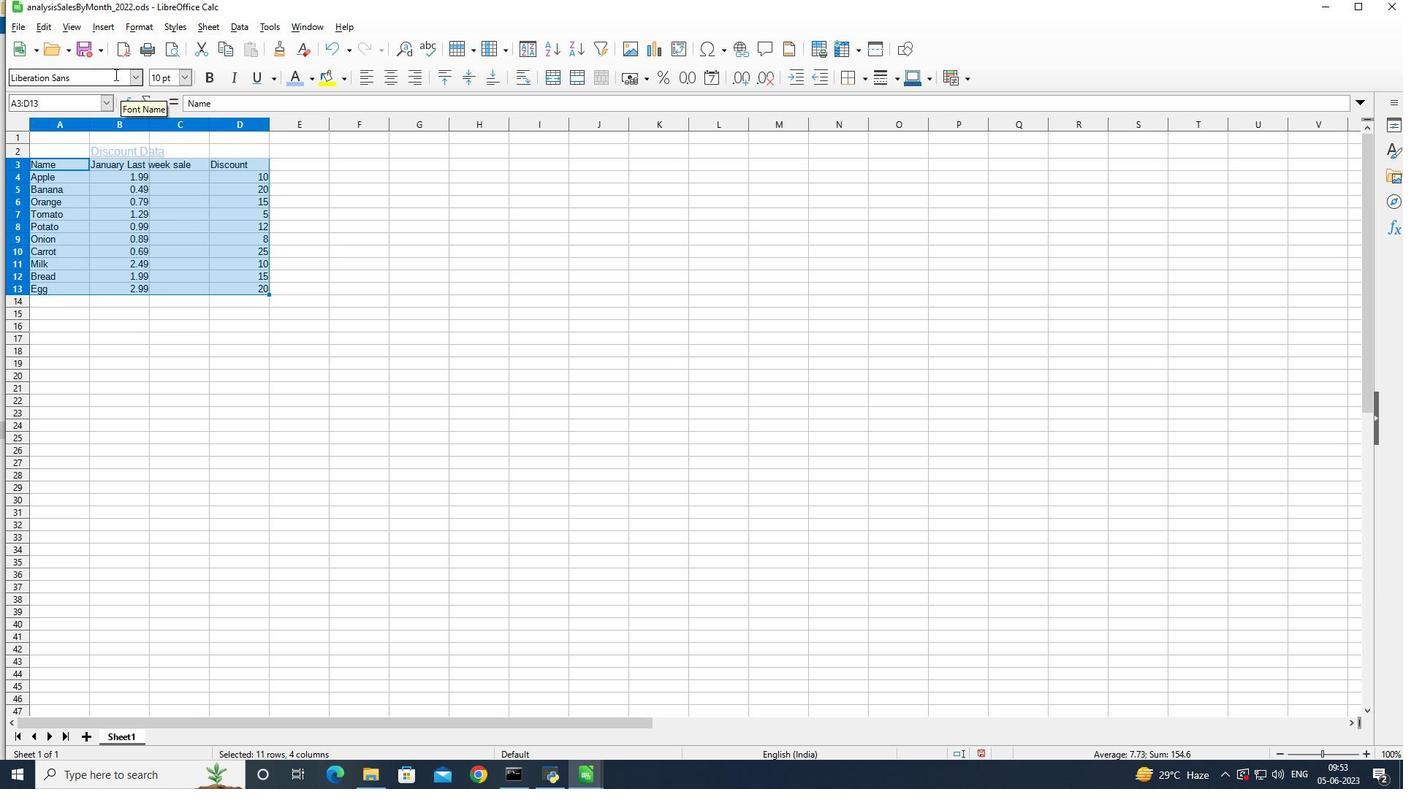 
Action: Mouse moved to (1393, 667)
Screenshot: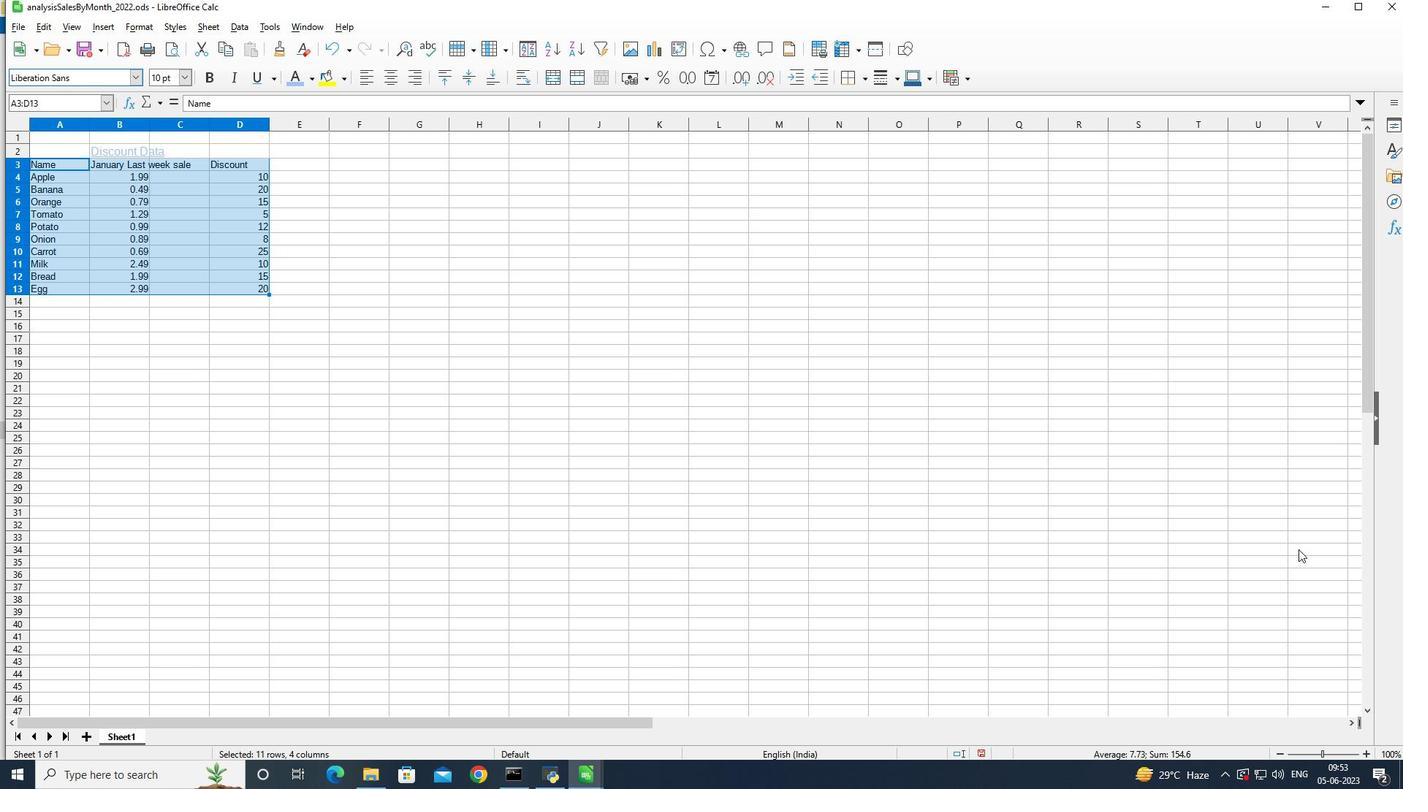
Action: Key pressed <Key.backspace><Key.backspace><Key.backspace><Key.backspace><Key.backspace><Key.backspace><Key.backspace><Key.backspace><Key.backspace><Key.backspace><Key.backspace><Key.backspace><Key.backspace><Key.backspace><Key.backspace><Key.backspace><Key.backspace><Key.backspace><Key.backspace><Key.backspace><Key.backspace><Key.backspace><Key.backspace><Key.shift><Key.shift><Key.shift><Key.shift><Key.shift><Key.shift><Key.shift><Key.shift><Key.shift><Key.shift><Key.shift><Key.shift><Key.shift><Key.shift><Key.shift><Key.shift><Key.shift><Key.shift>Black<Key.backspace><Key.backspace><Key.backspace><Key.backspace><Key.backspace><Key.backspace><Key.backspace><Key.backspace><Key.backspace><Key.shift>Arial<Key.space><Key.shift>B<Key.enter>
Screenshot: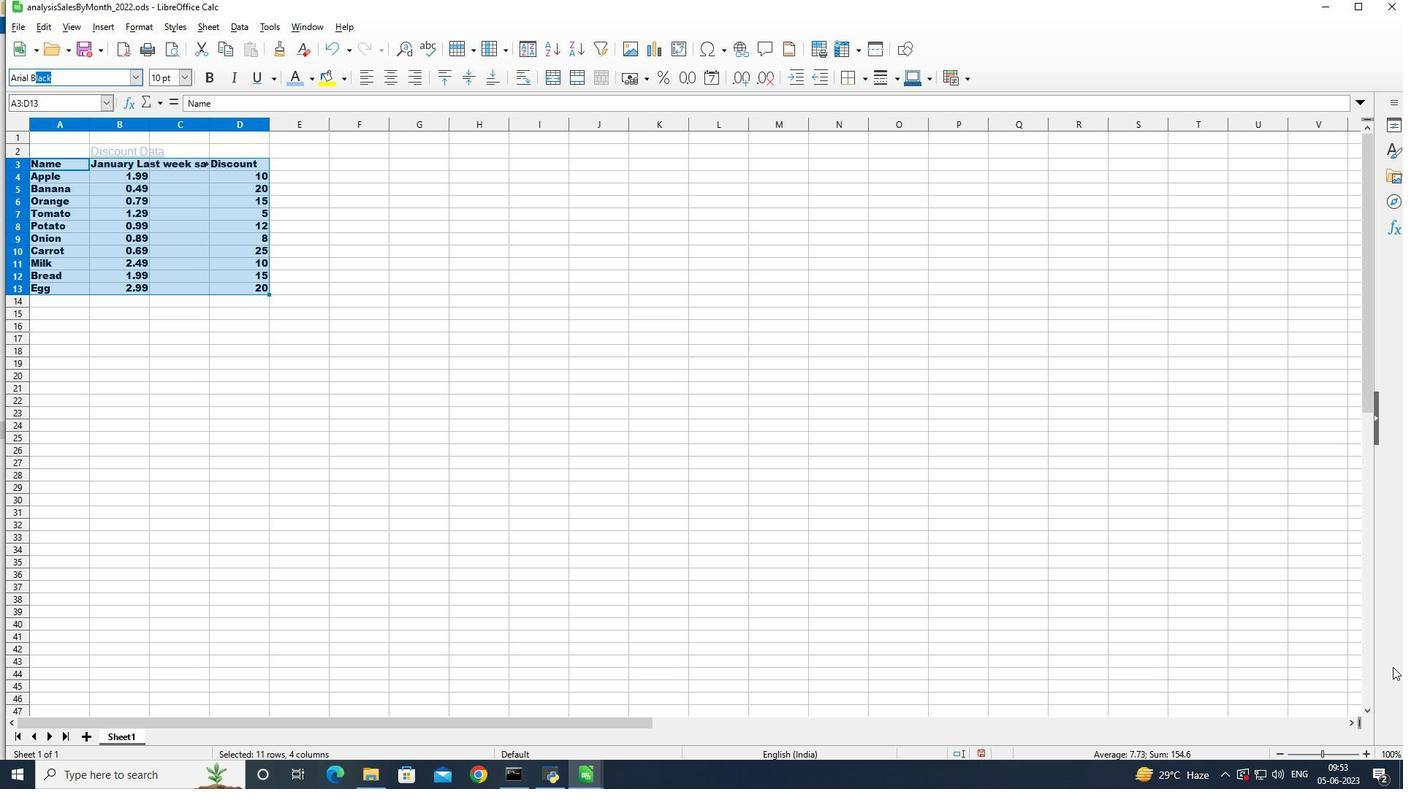 
Action: Mouse moved to (185, 78)
Screenshot: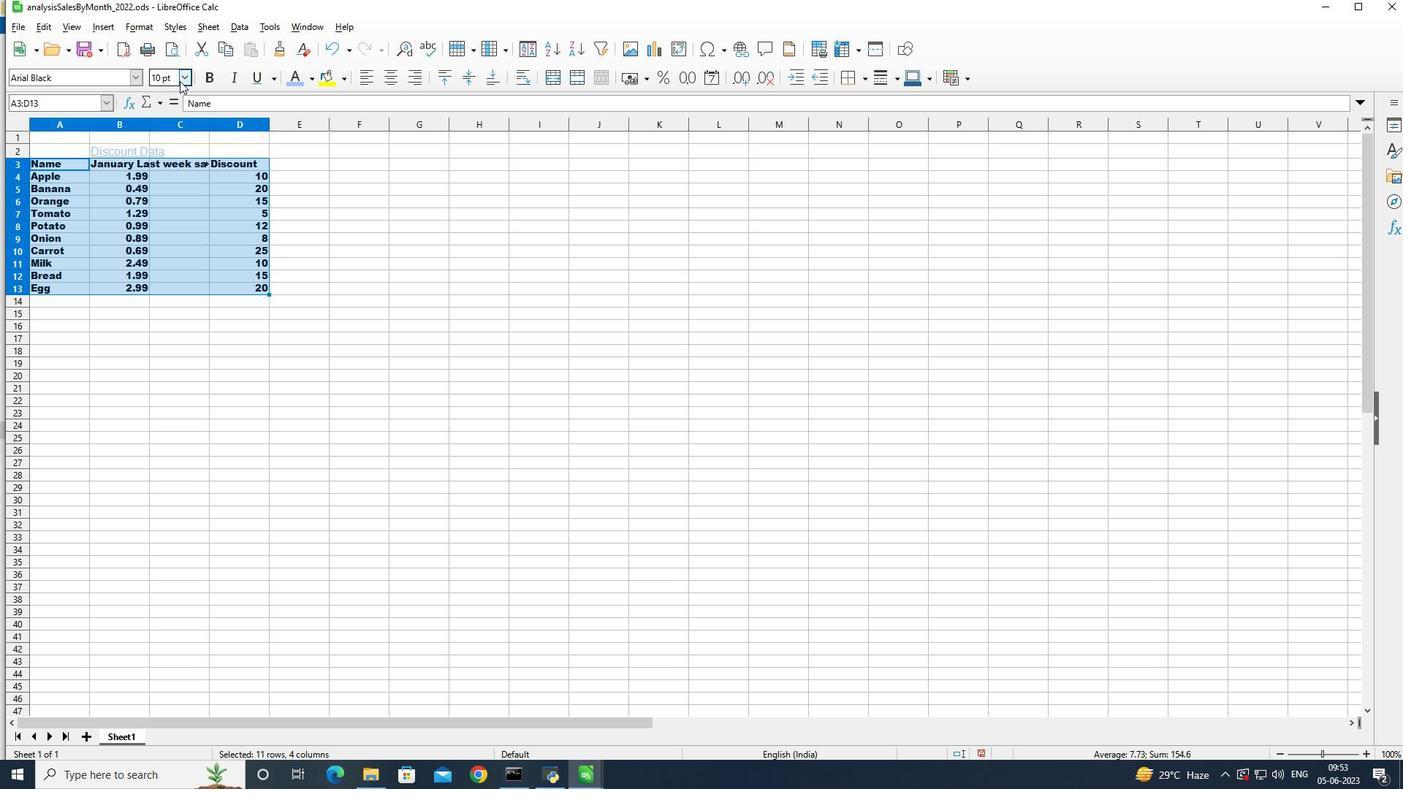 
Action: Mouse pressed left at (185, 78)
Screenshot: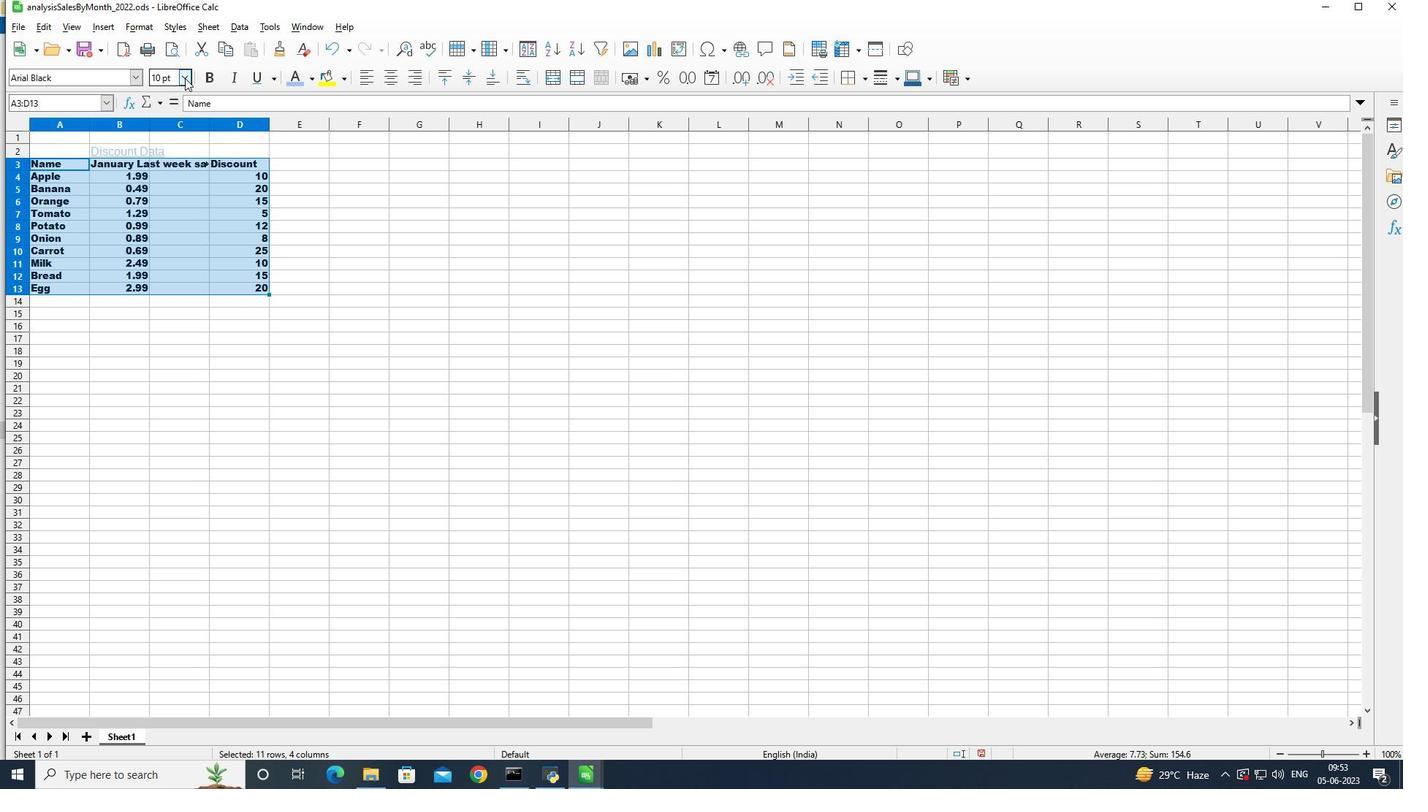 
Action: Mouse moved to (171, 129)
Screenshot: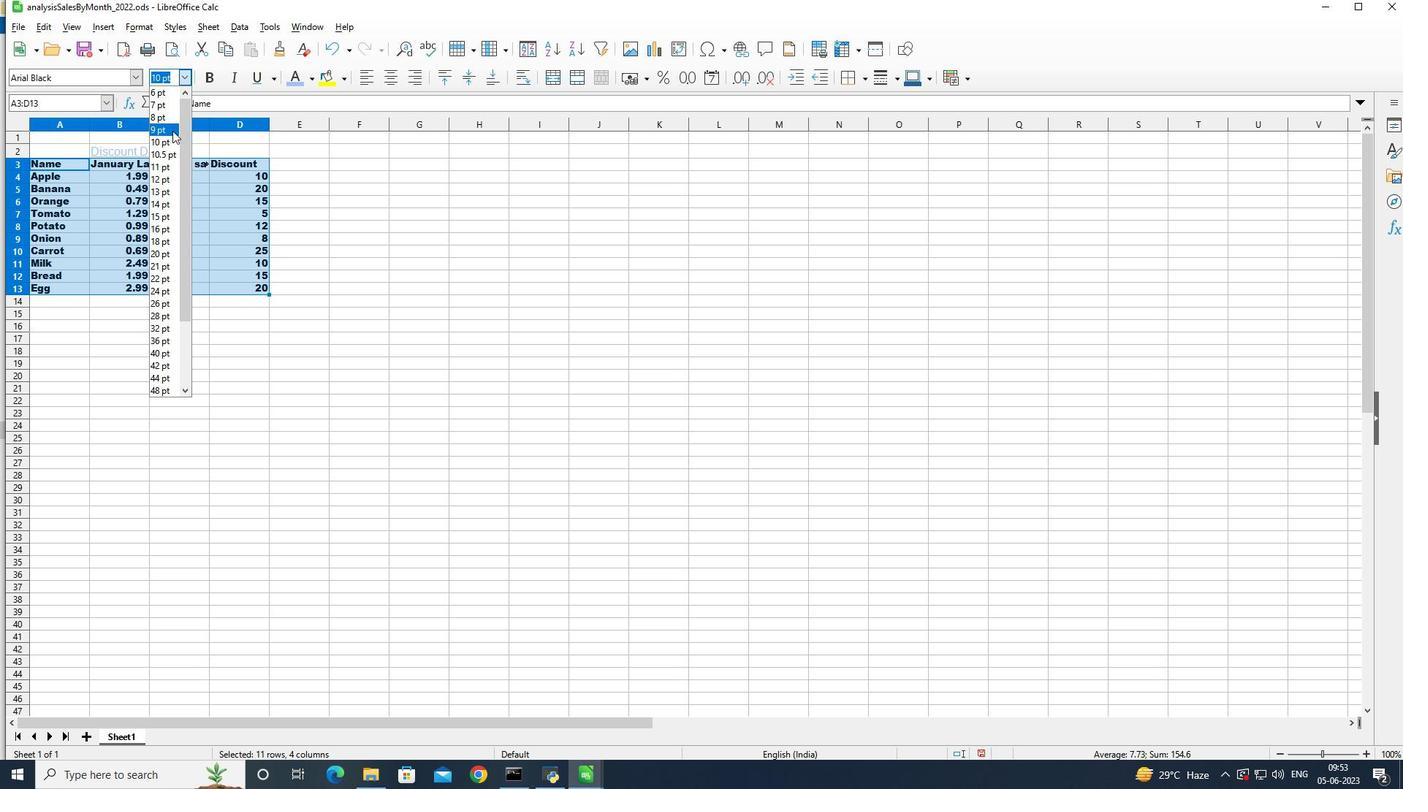 
Action: Mouse pressed left at (171, 129)
Screenshot: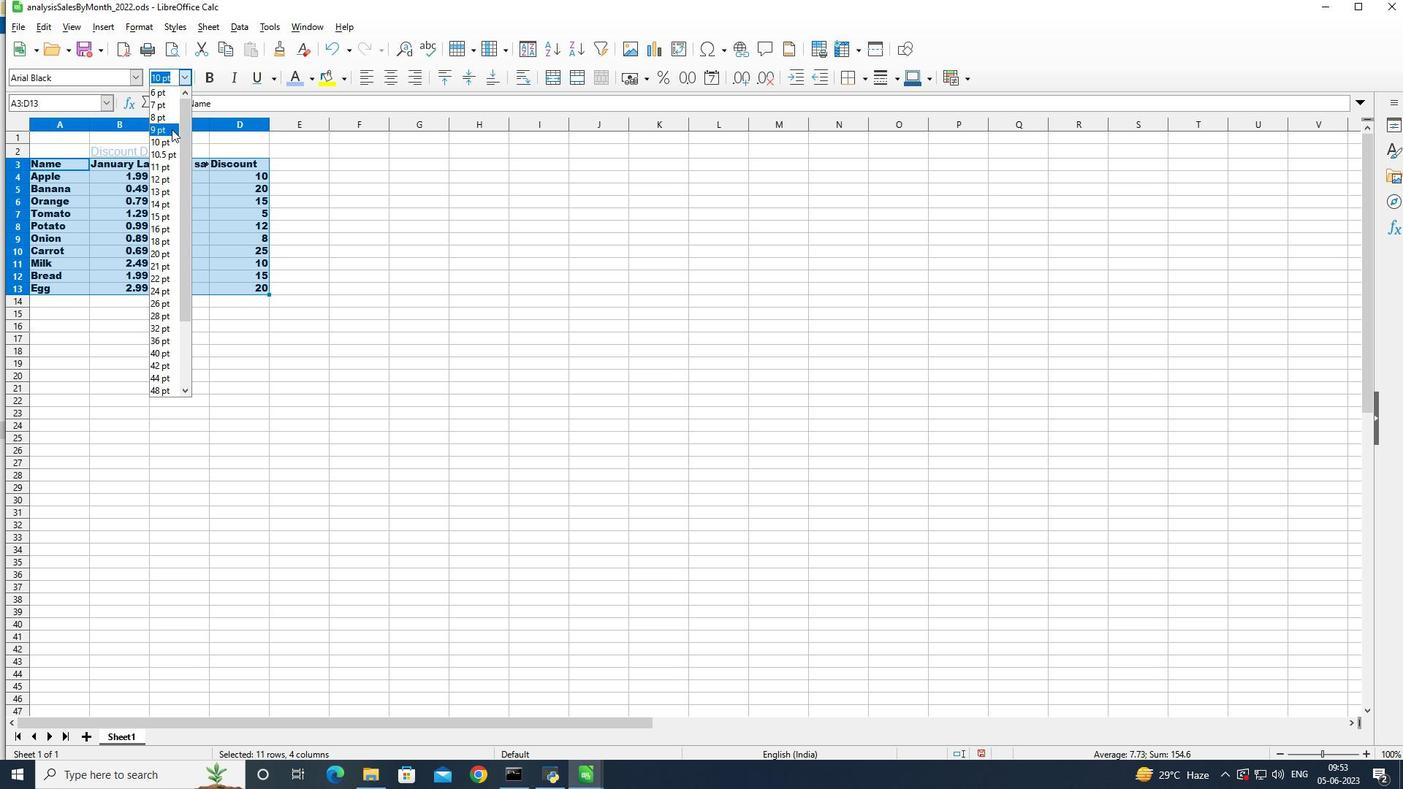 
Action: Mouse moved to (415, 79)
Screenshot: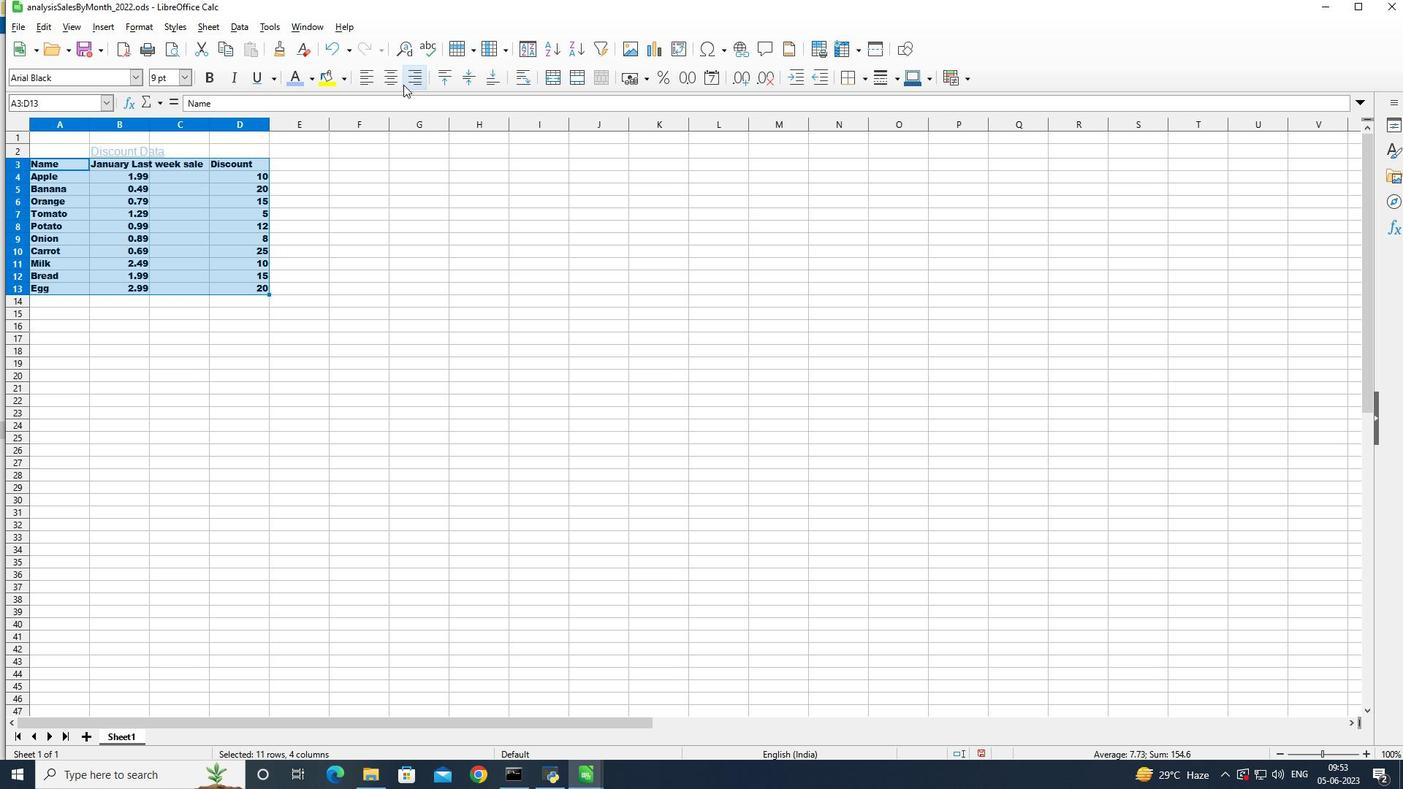 
Action: Mouse pressed left at (415, 79)
Screenshot: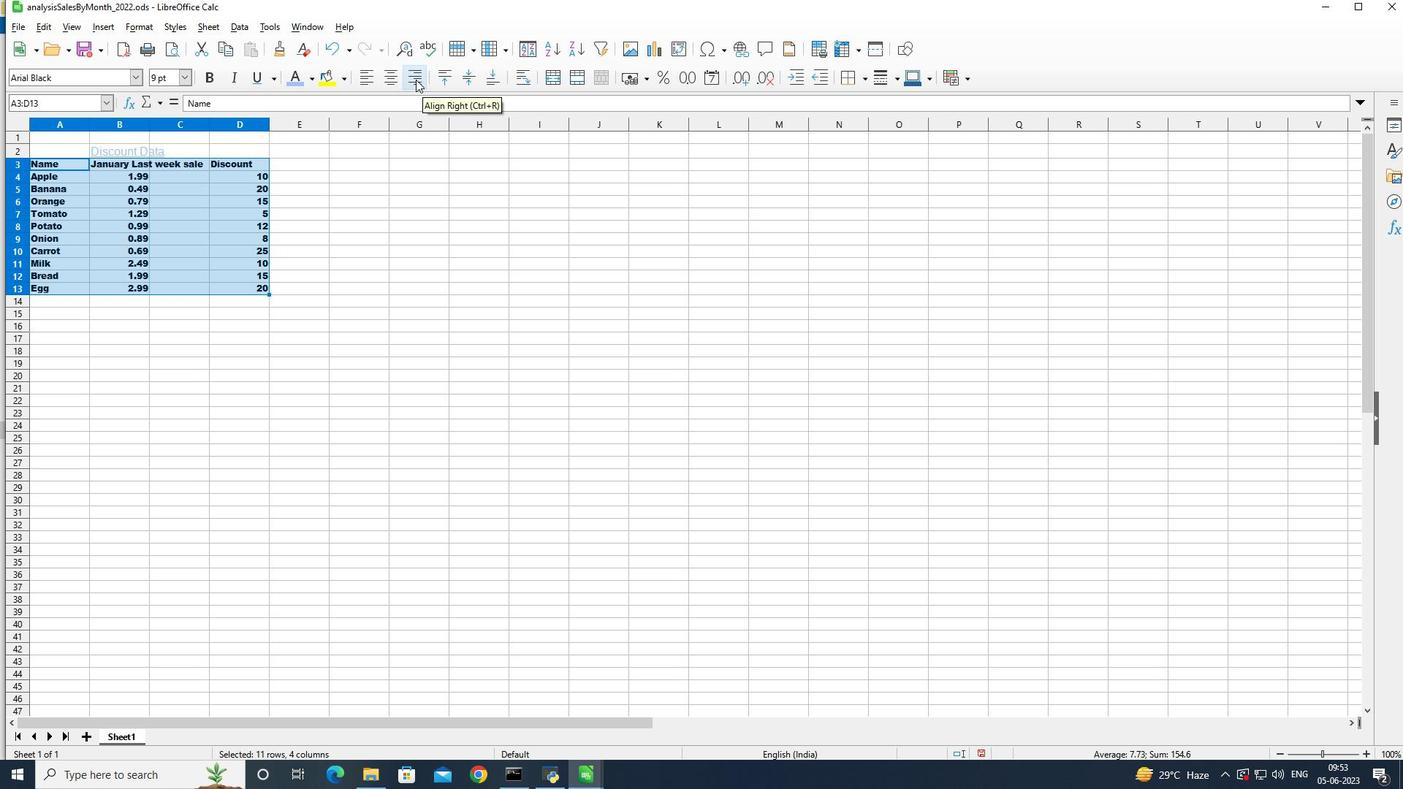 
Action: Mouse moved to (115, 150)
Screenshot: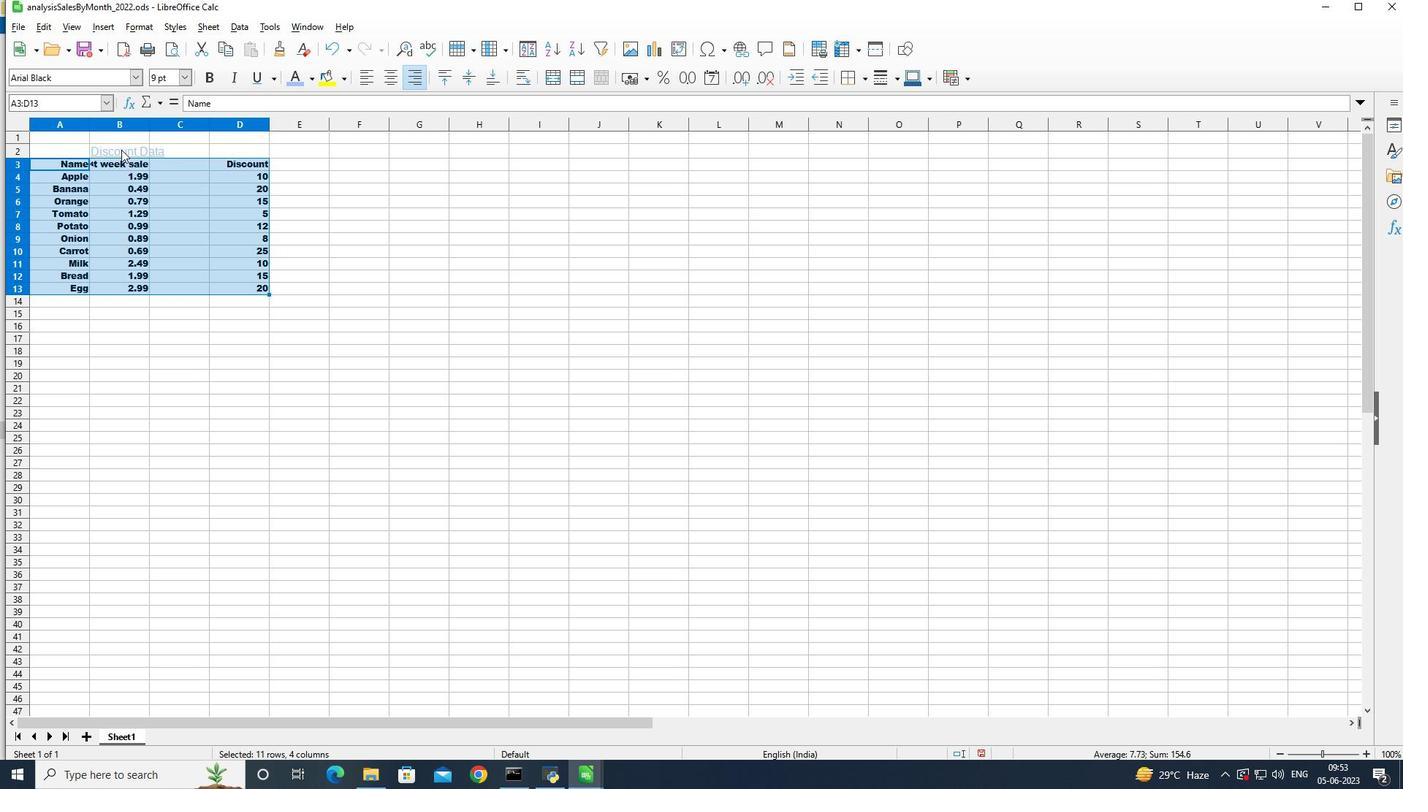 
Action: Mouse pressed left at (115, 150)
Screenshot: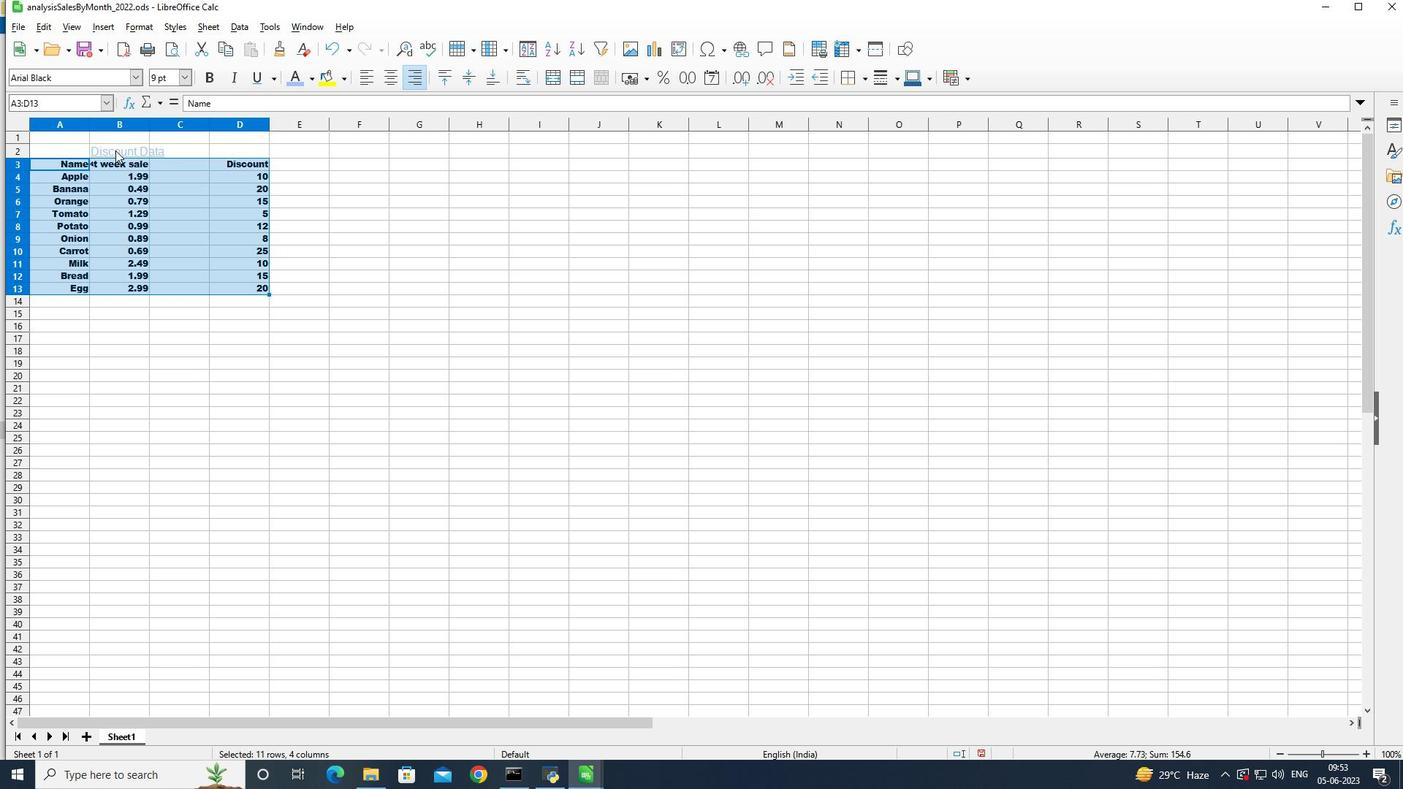 
Action: Mouse pressed left at (115, 150)
Screenshot: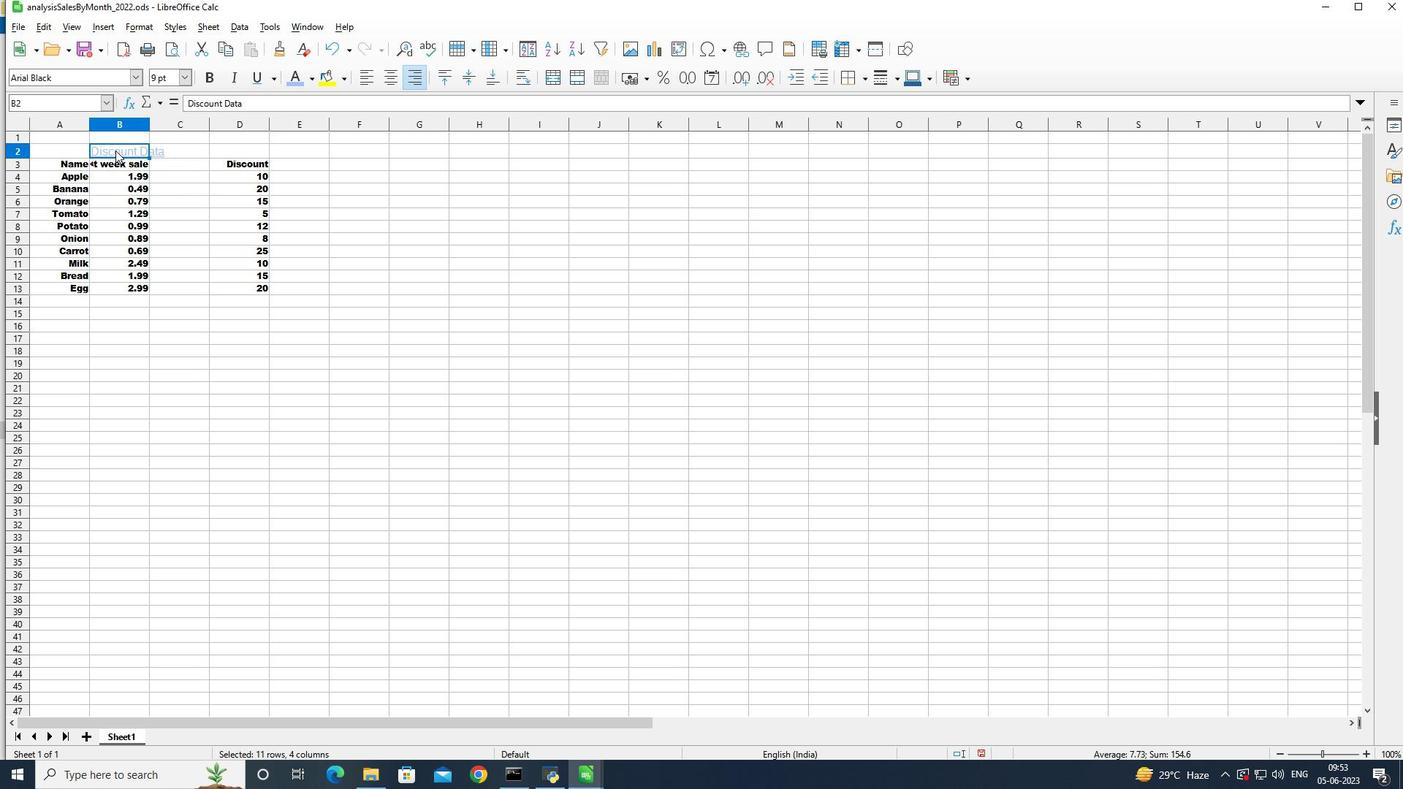 
Action: Mouse pressed left at (115, 150)
Screenshot: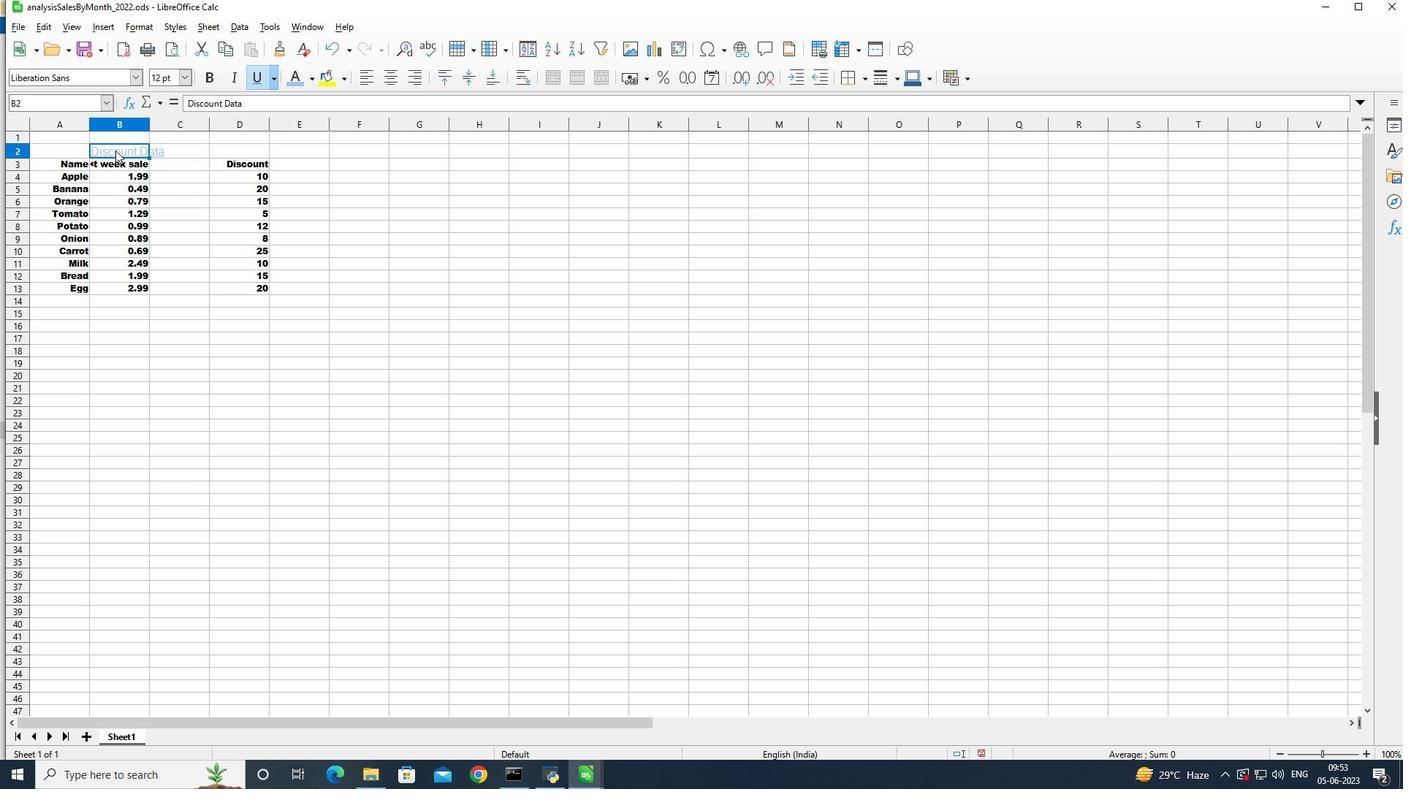 
Action: Mouse pressed left at (115, 150)
Screenshot: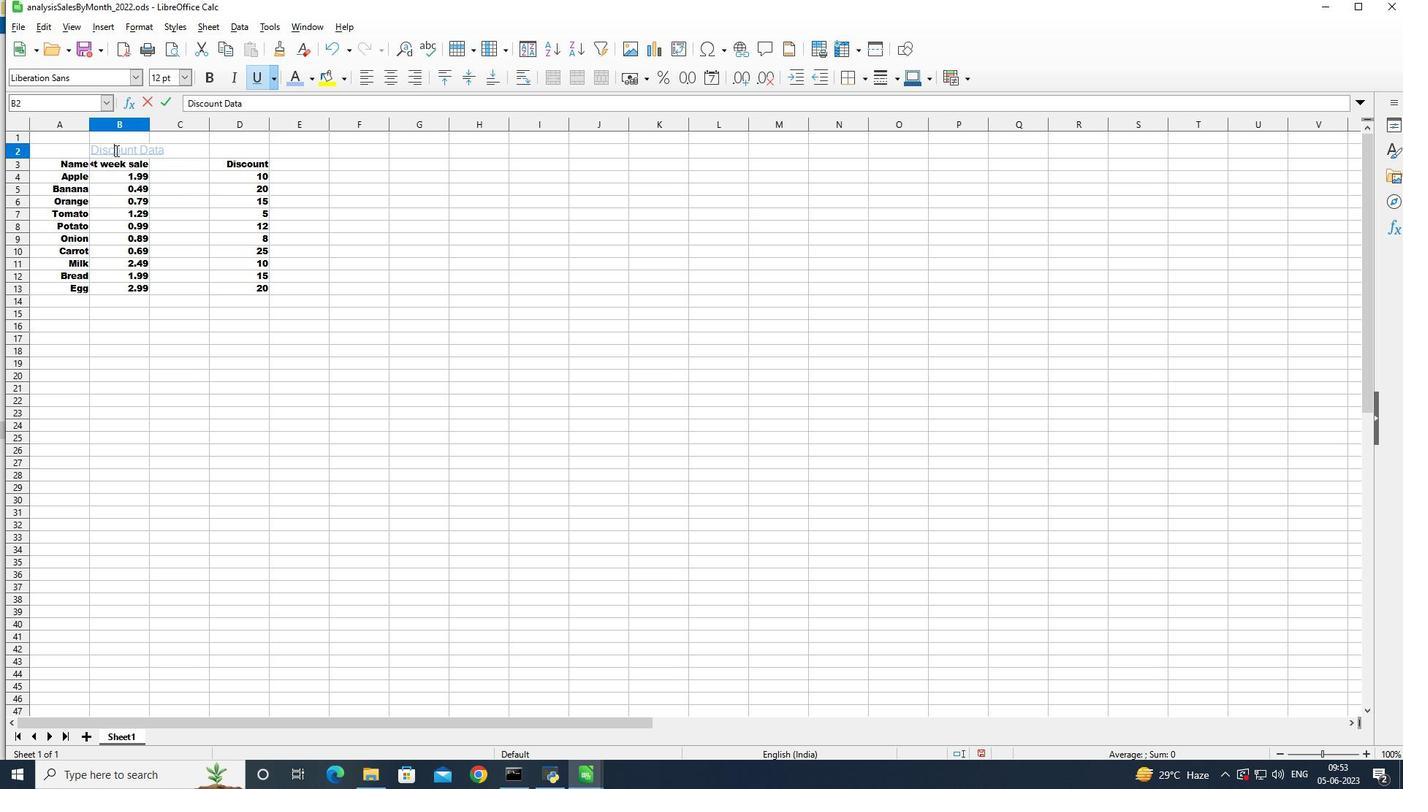 
Action: Mouse moved to (421, 78)
Screenshot: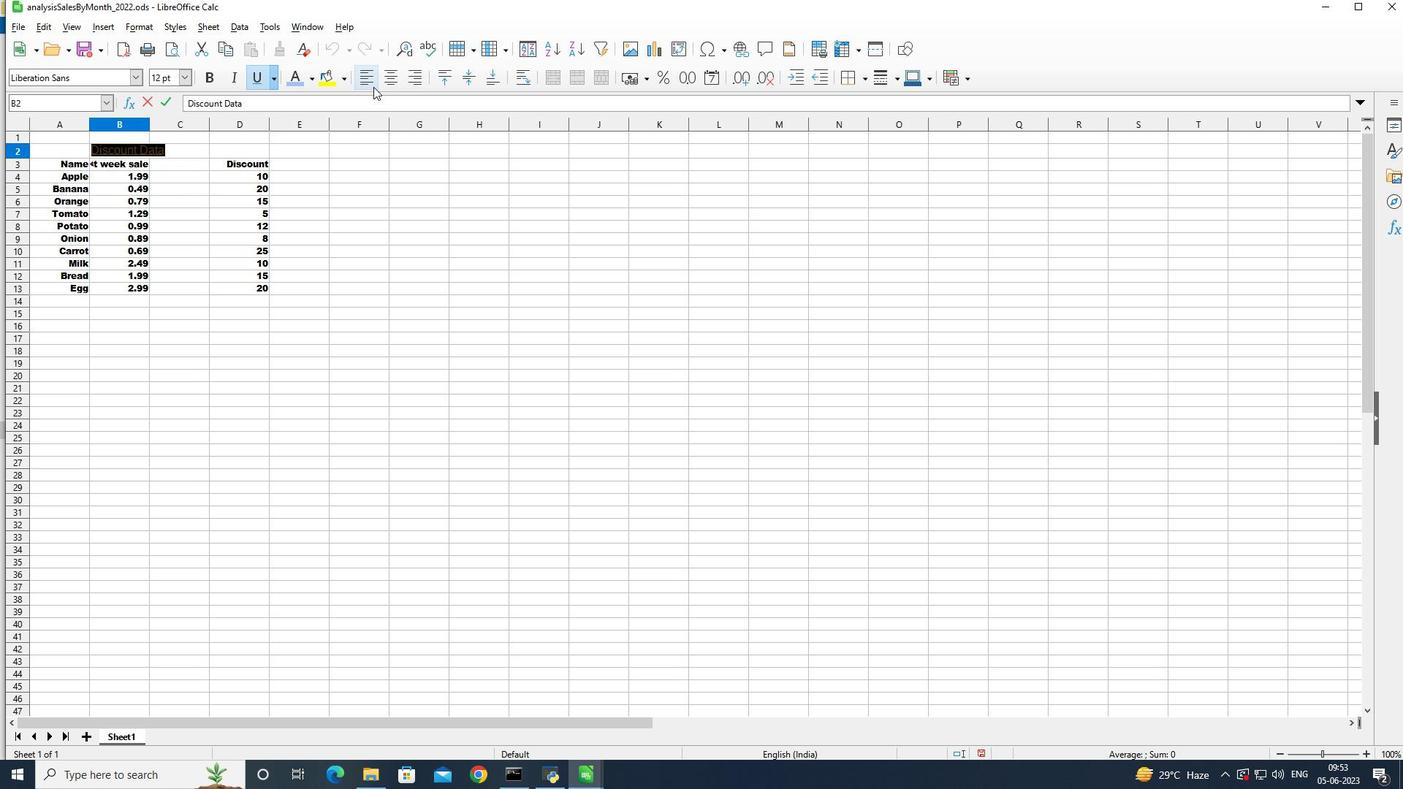 
Action: Mouse pressed left at (421, 78)
Screenshot: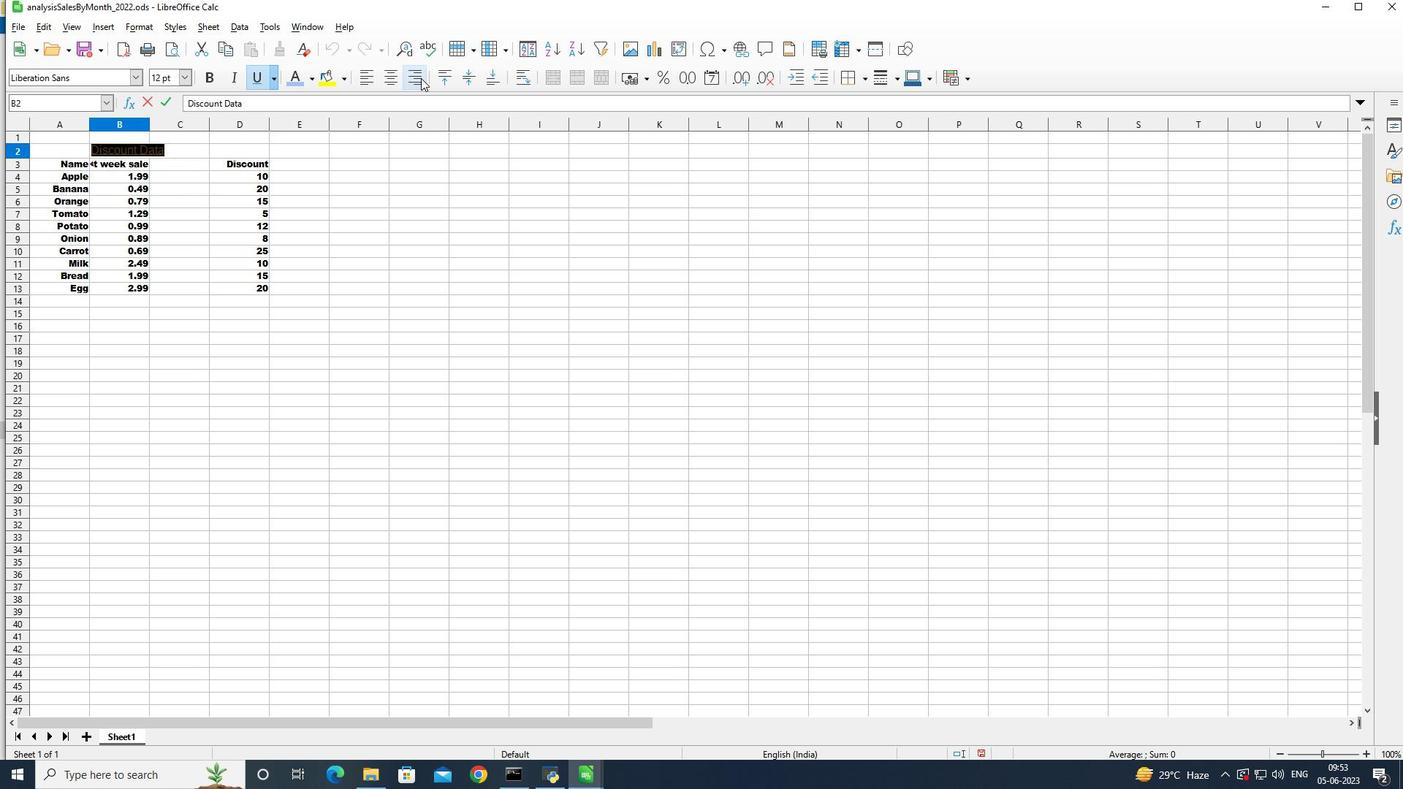 
Action: Mouse moved to (832, 383)
Screenshot: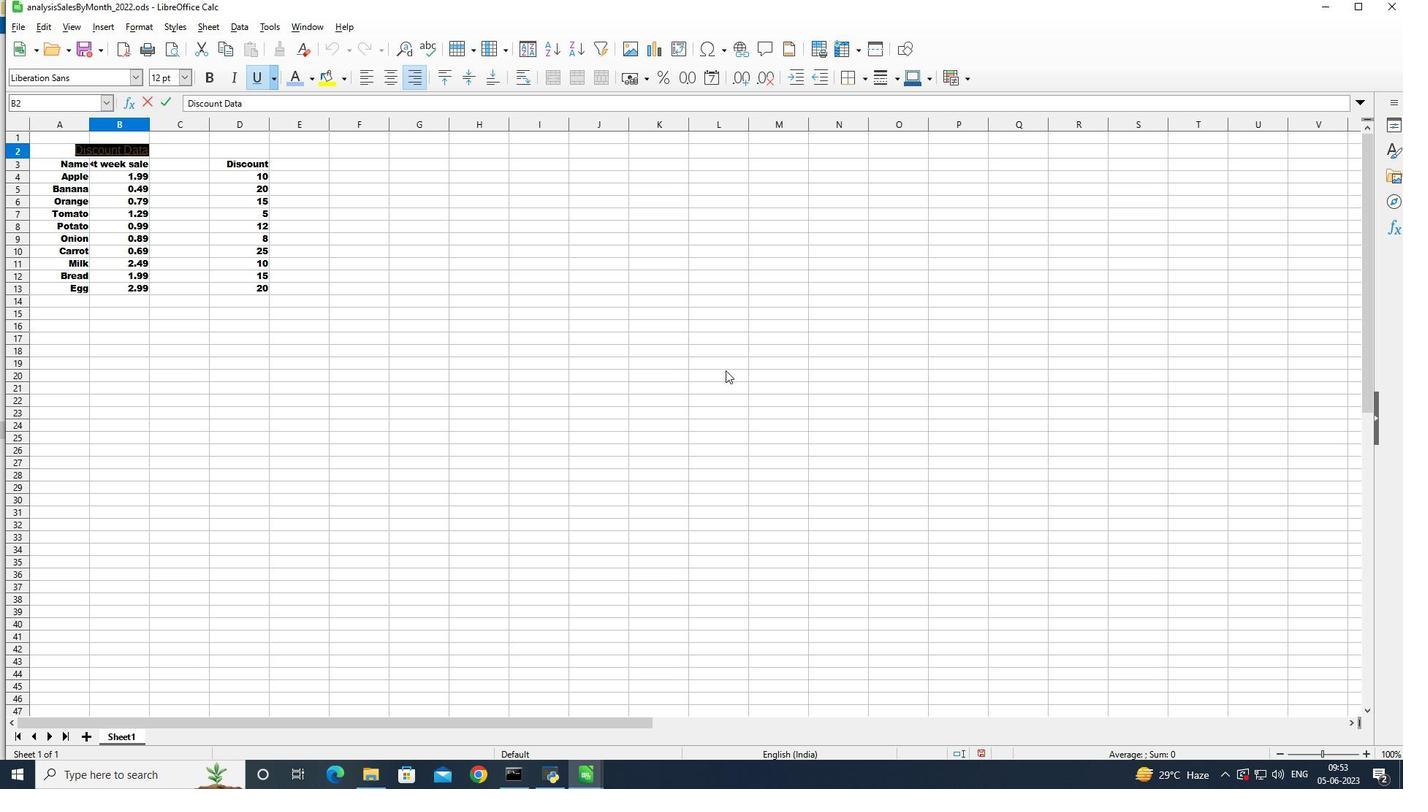 
